 Task: Look for Airbnb options in Fenoarivo Atsinanana, Madagascar from 5th December, 2023 to 11th December, 2023 for 2 adults.2 bedrooms having 2 beds and 1 bathroom. Property type can be flat. Look for 4 properties as per requirement.
Action: Mouse moved to (601, 88)
Screenshot: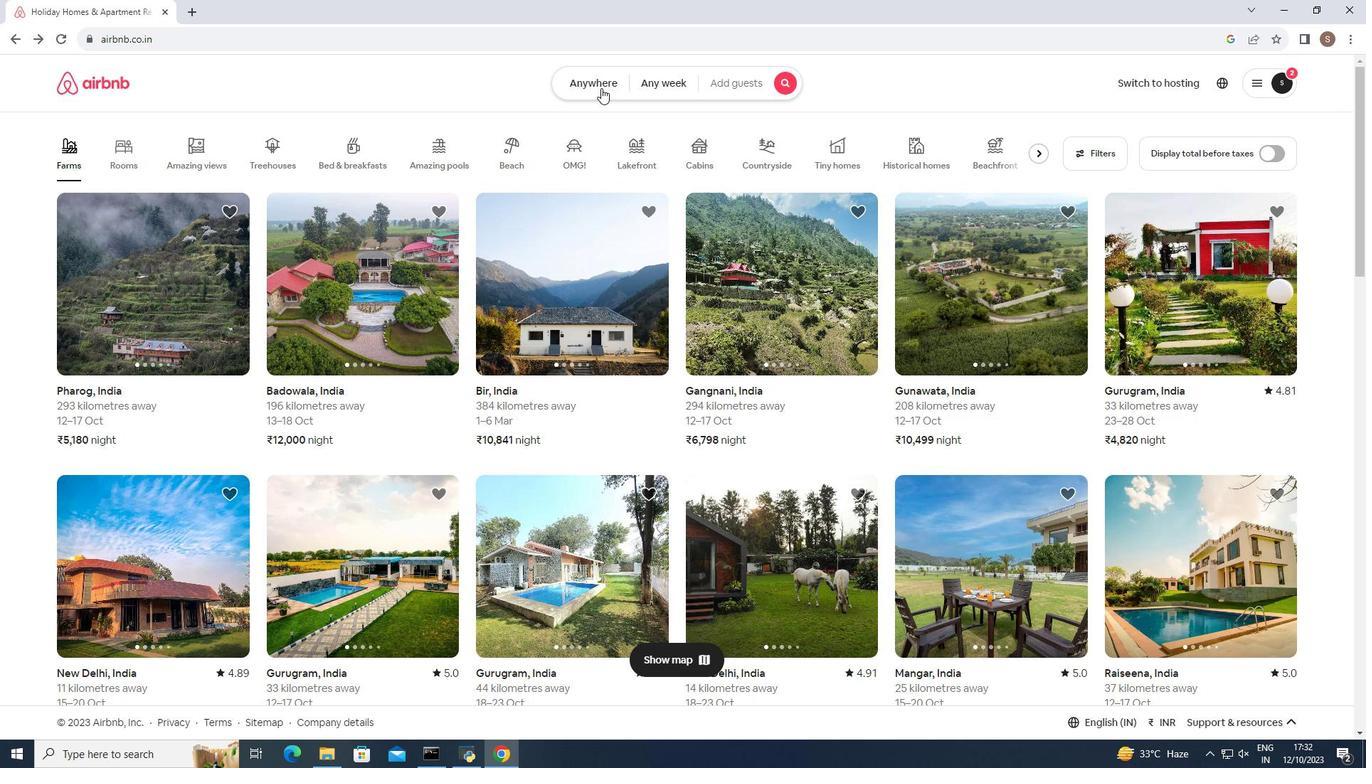 
Action: Mouse pressed left at (601, 88)
Screenshot: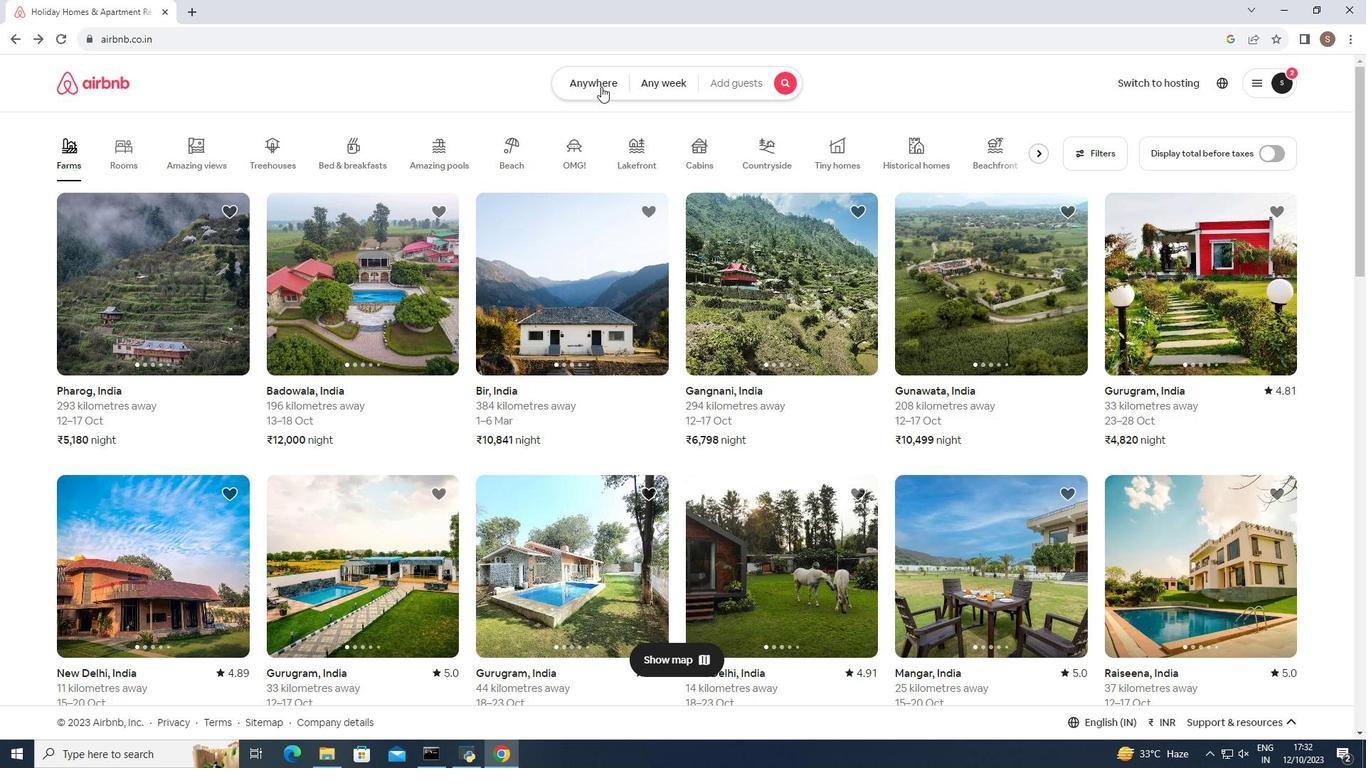 
Action: Mouse moved to (482, 140)
Screenshot: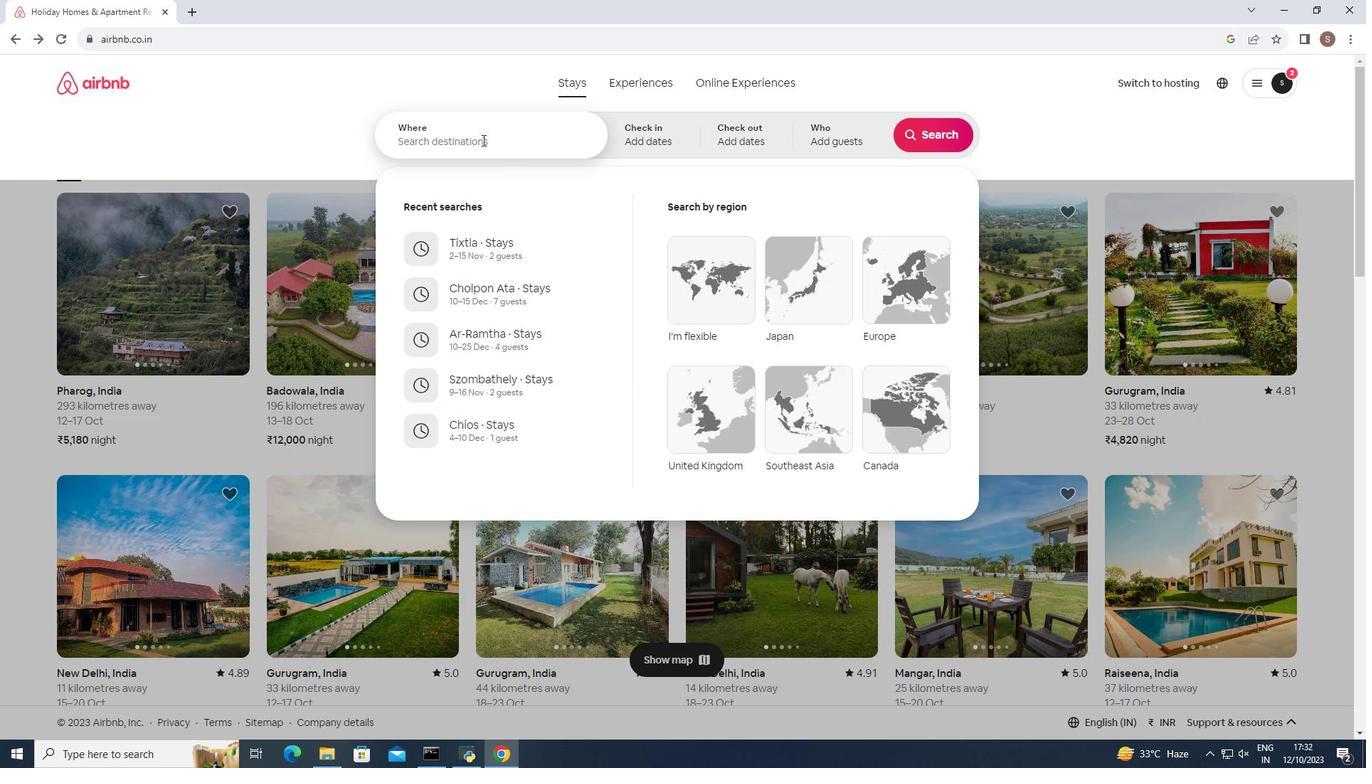 
Action: Mouse pressed left at (482, 140)
Screenshot: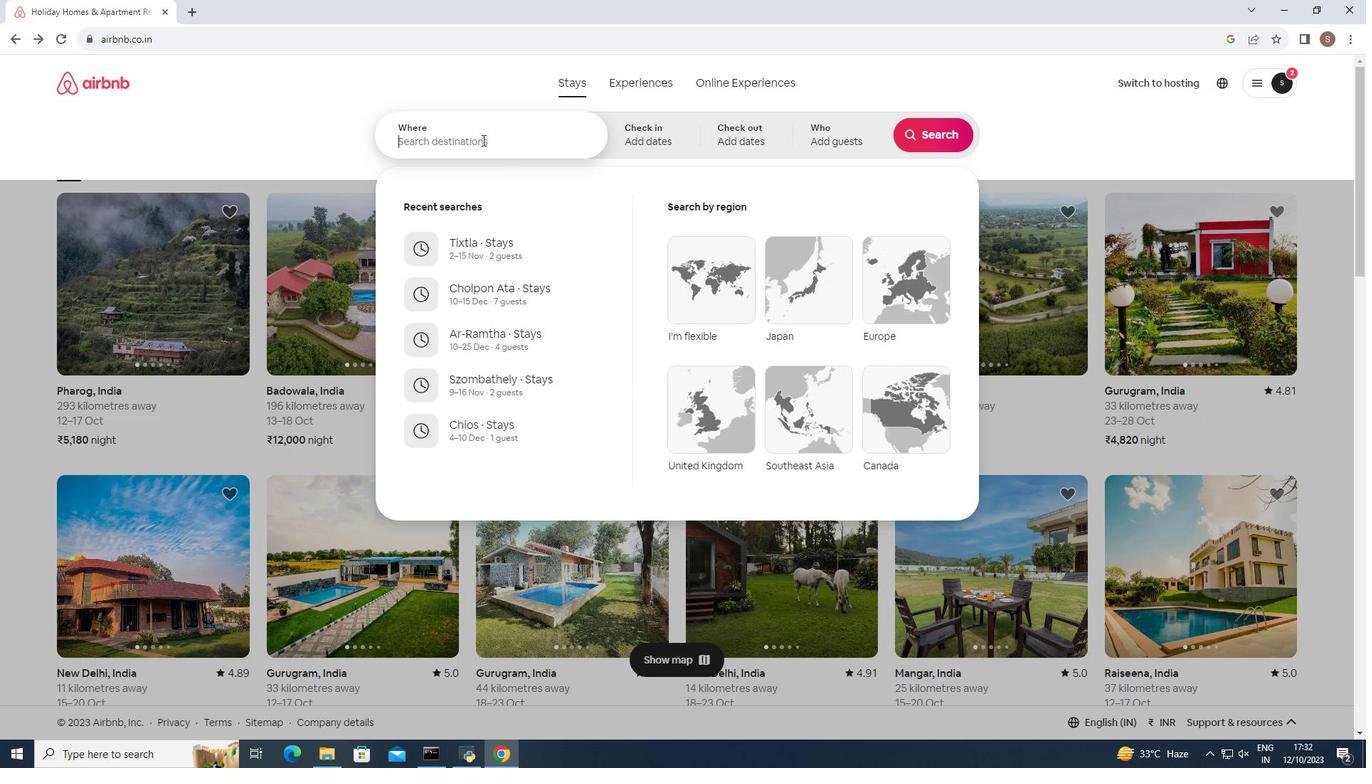 
Action: Key pressed <Key.shift><Key.shift><Key.shift><Key.shift><Key.shift><Key.shift>Fenoarivo<Key.space><Key.shift>Atsinanana<Key.enter>
Screenshot: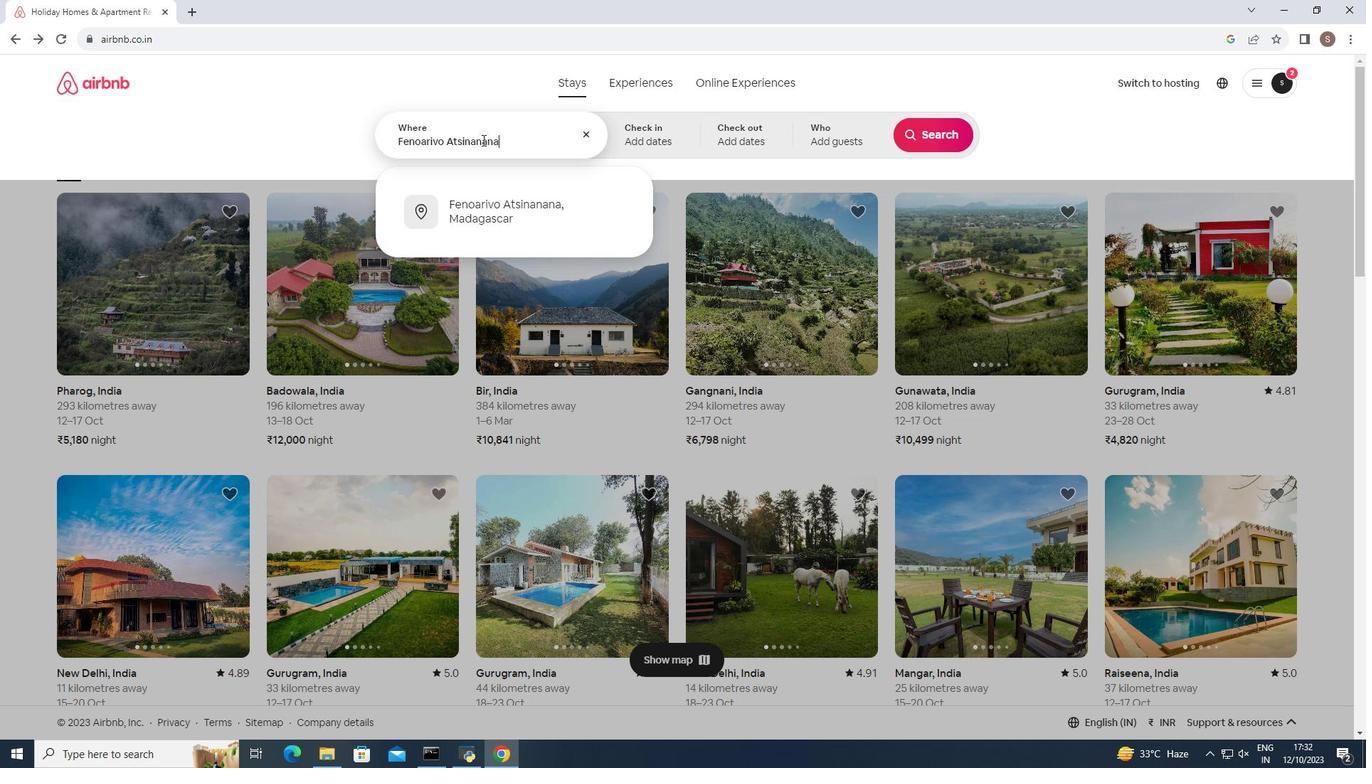 
Action: Mouse moved to (506, 135)
Screenshot: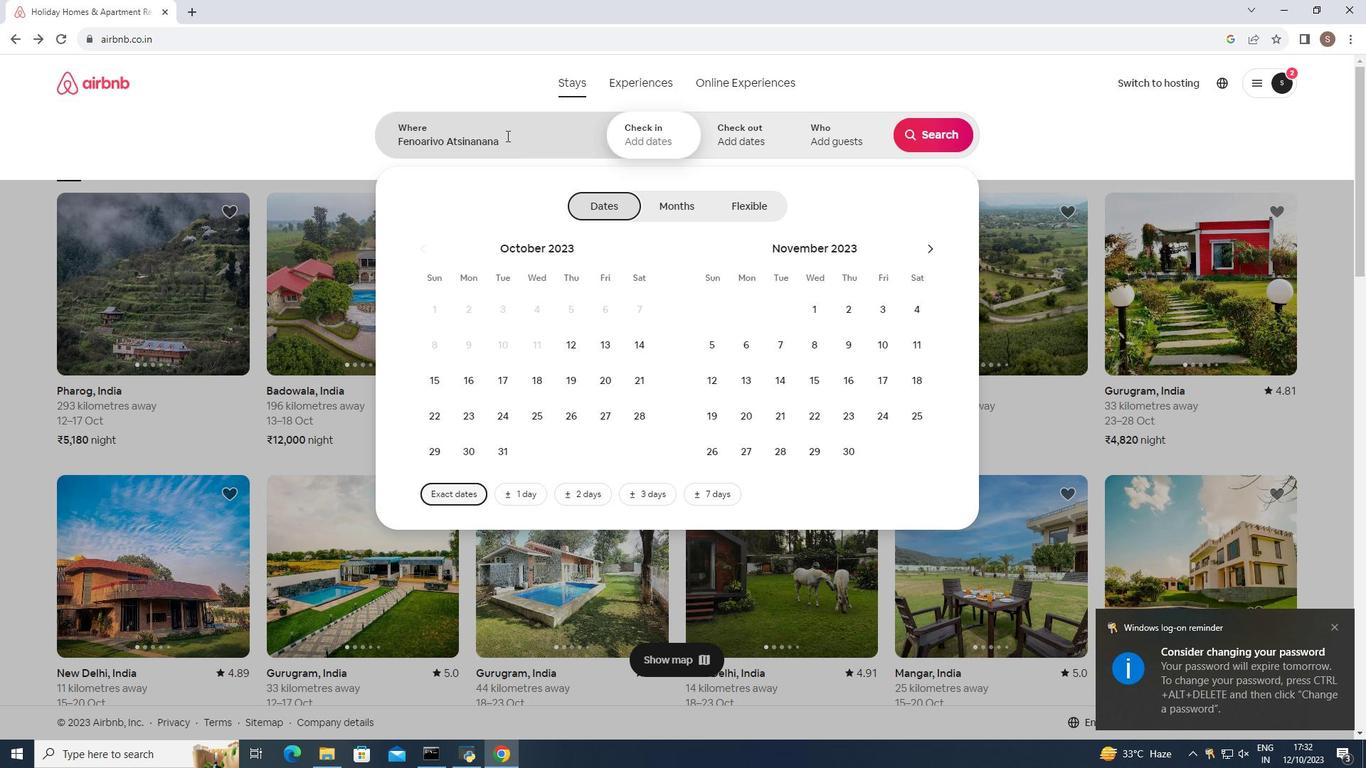 
Action: Mouse pressed left at (506, 135)
Screenshot: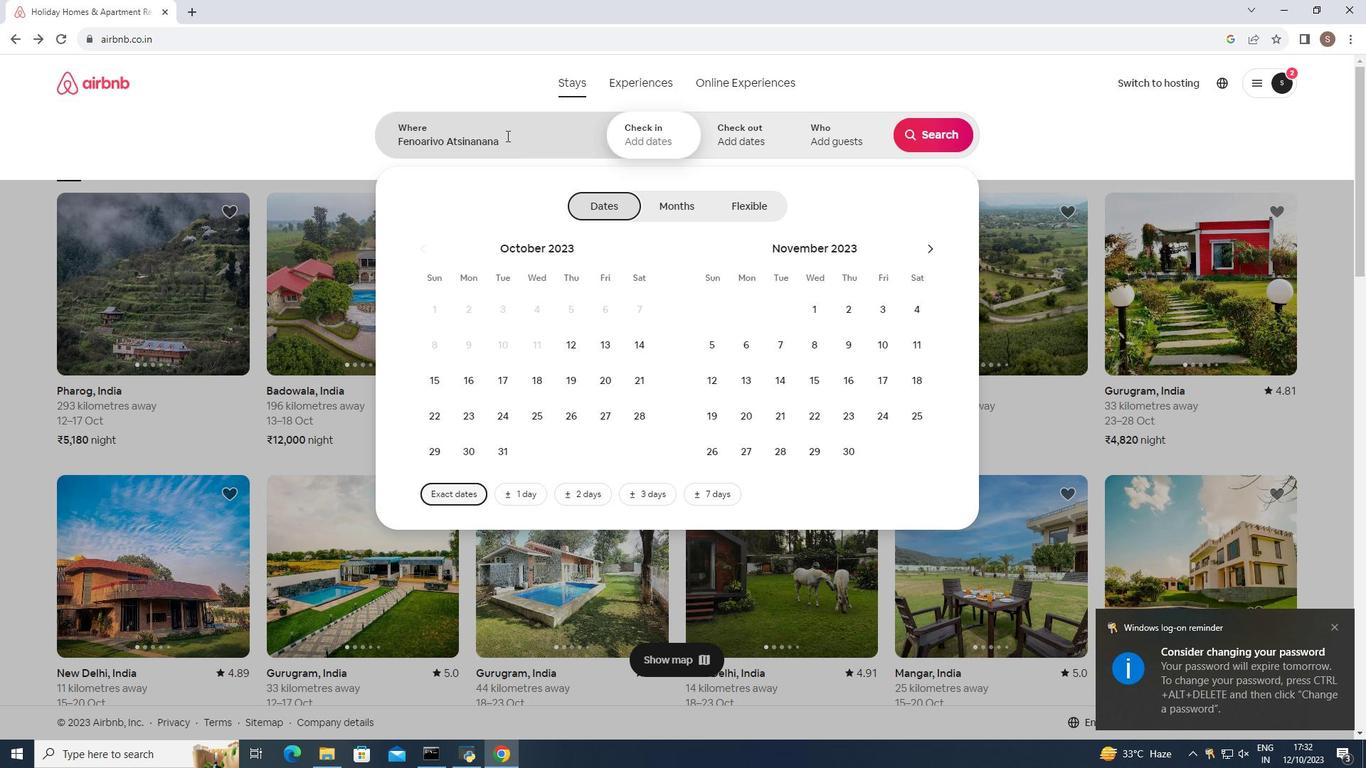 
Action: Mouse moved to (503, 196)
Screenshot: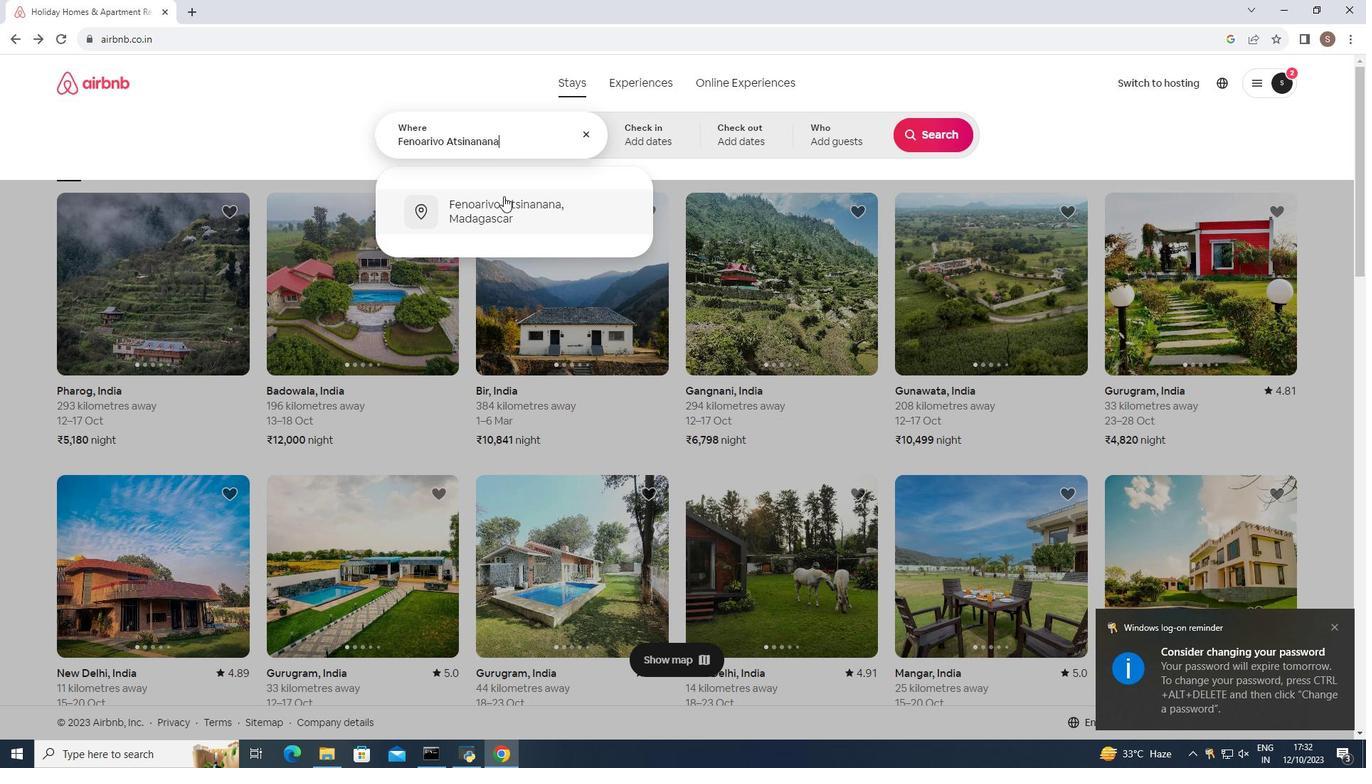 
Action: Mouse pressed left at (503, 196)
Screenshot: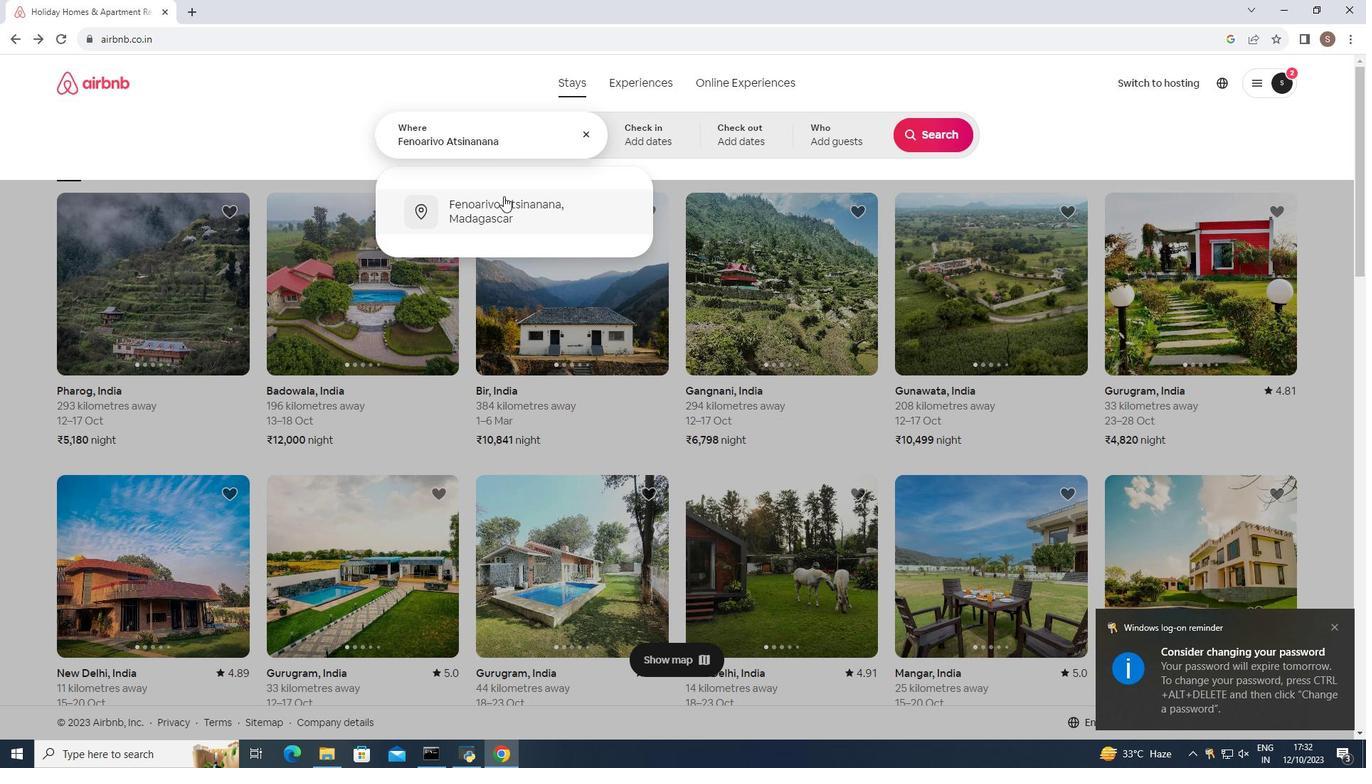 
Action: Mouse moved to (930, 247)
Screenshot: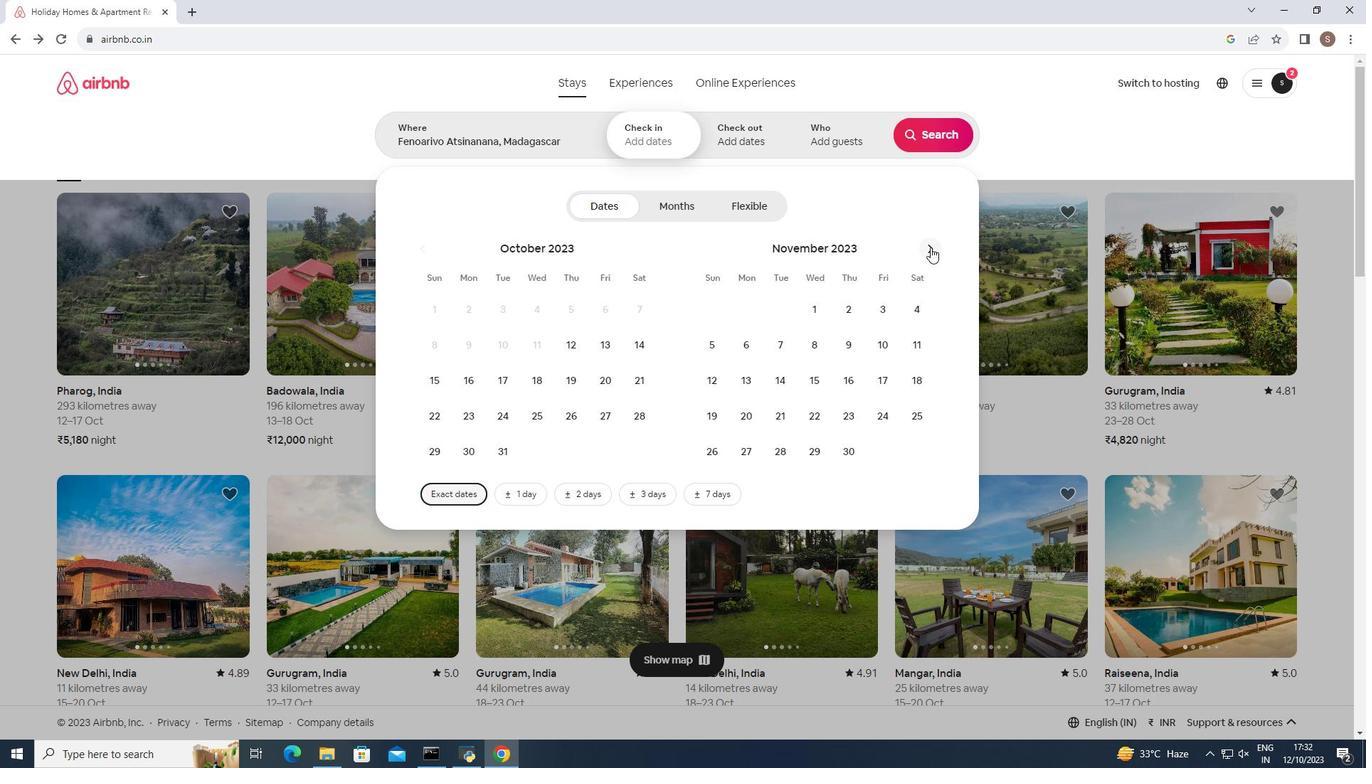 
Action: Mouse pressed left at (930, 247)
Screenshot: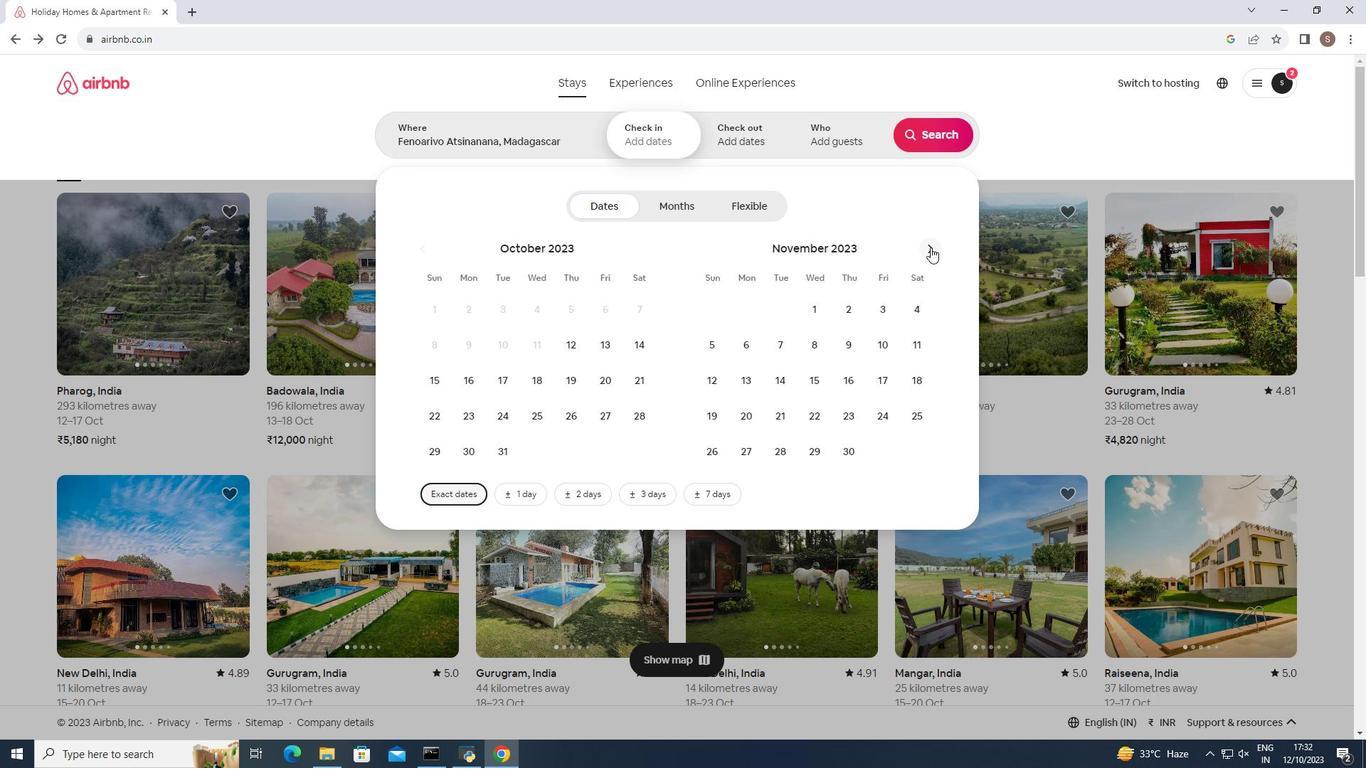 
Action: Mouse moved to (779, 340)
Screenshot: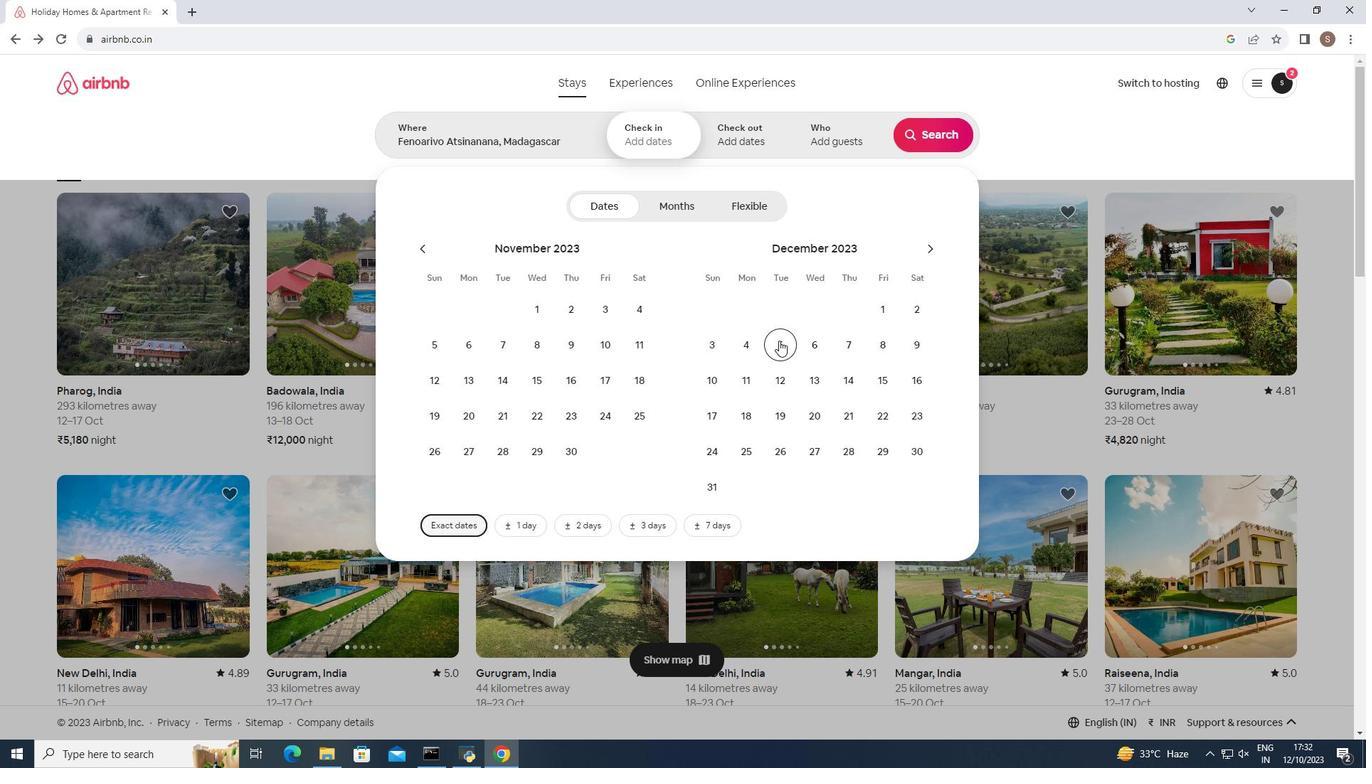 
Action: Mouse pressed left at (779, 340)
Screenshot: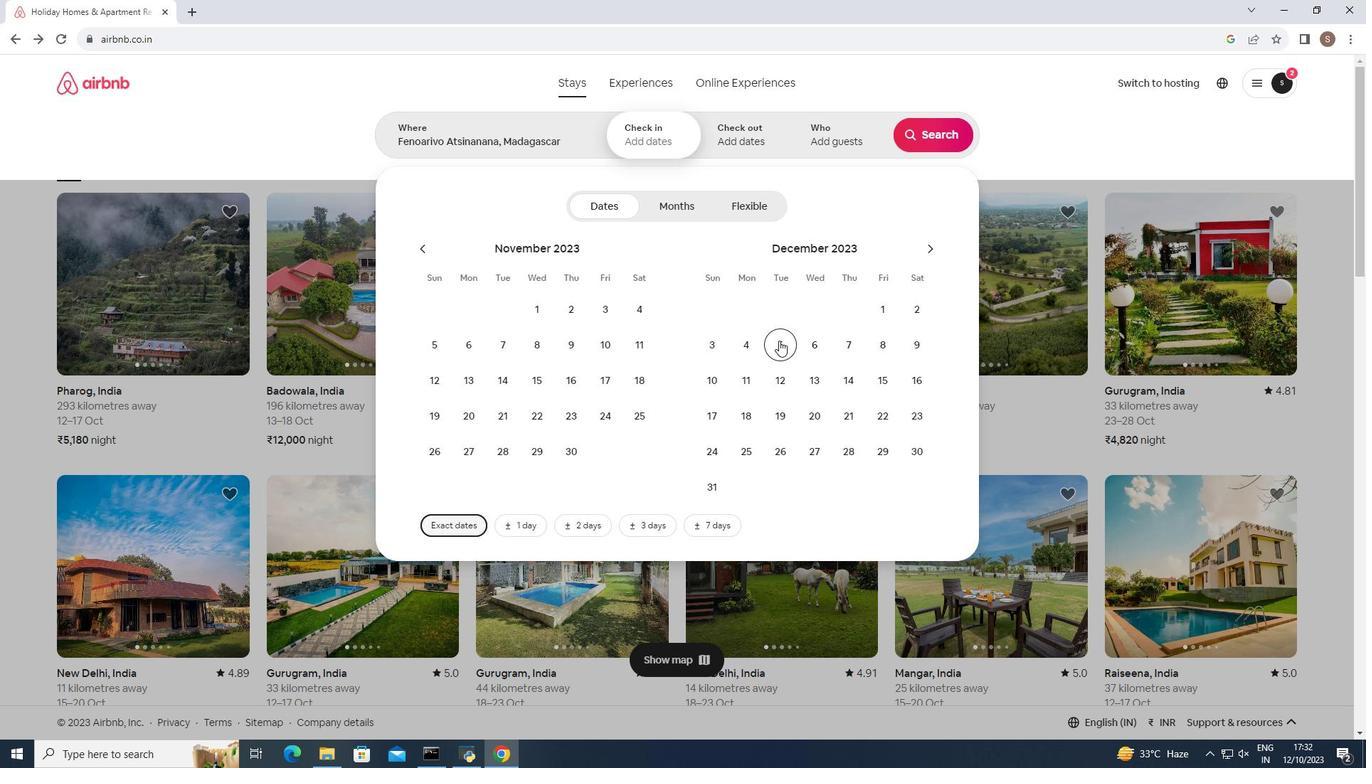 
Action: Mouse moved to (743, 375)
Screenshot: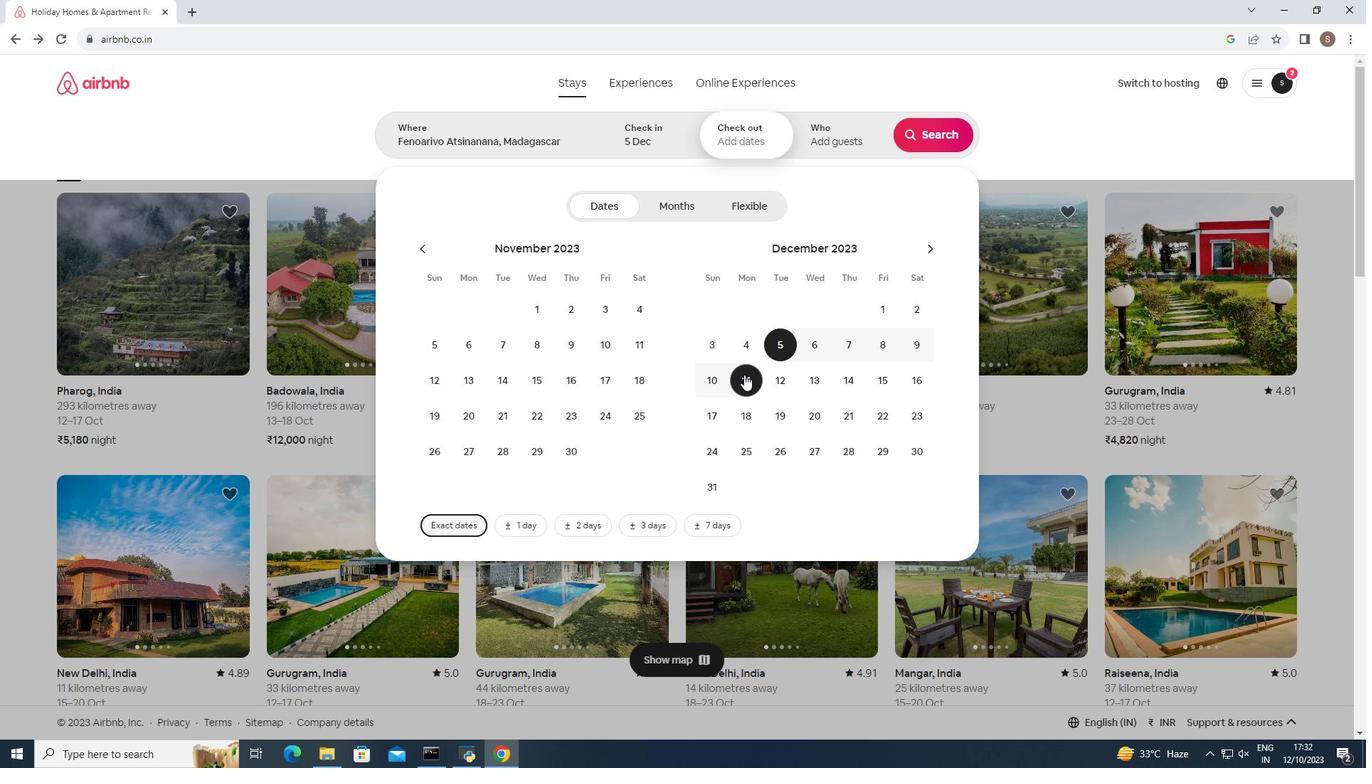 
Action: Mouse pressed left at (743, 375)
Screenshot: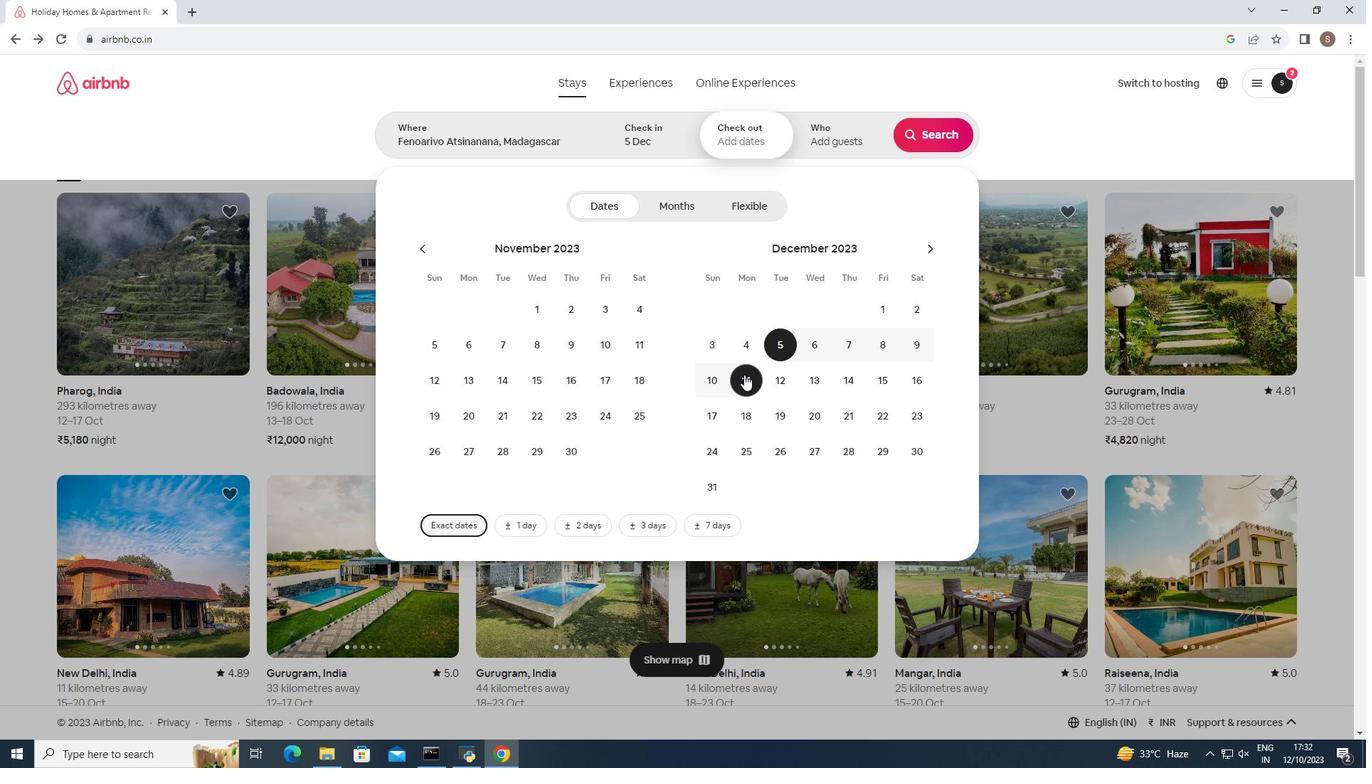 
Action: Mouse moved to (836, 138)
Screenshot: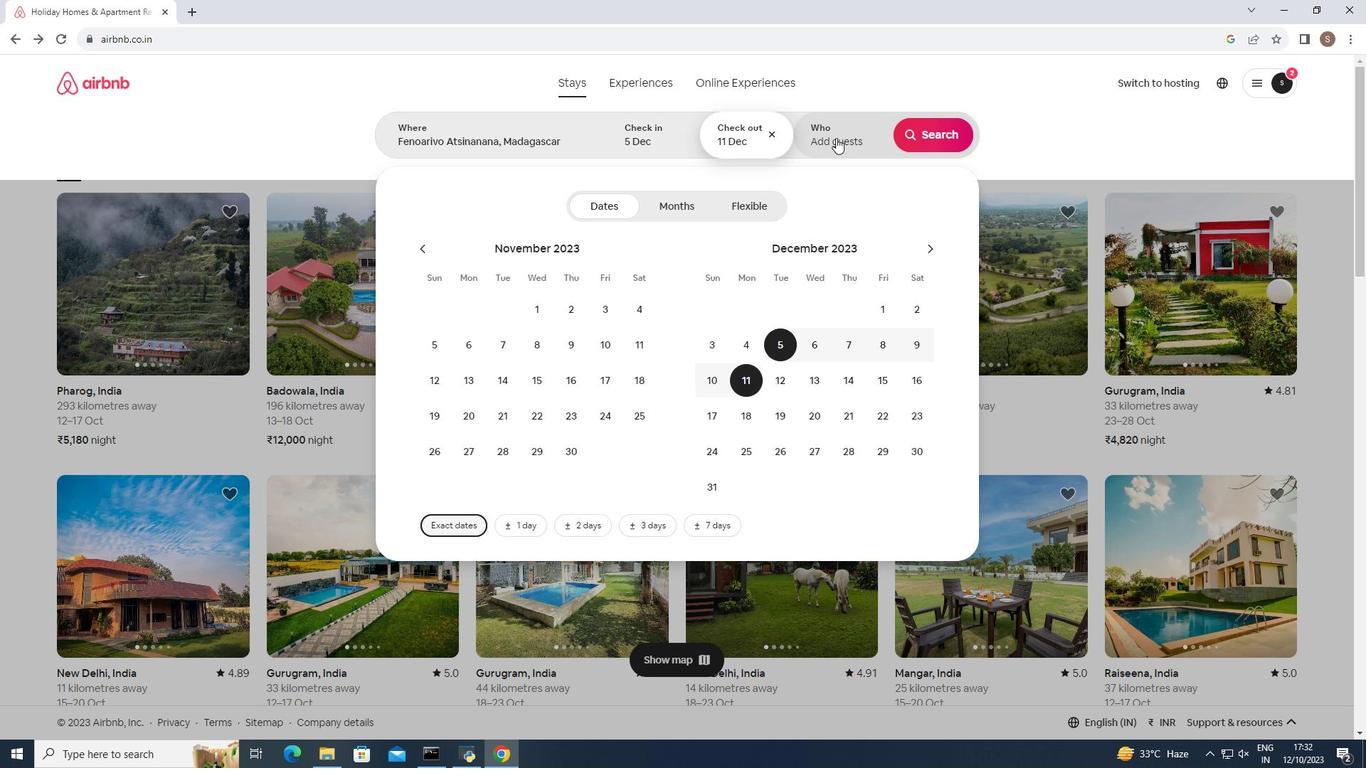 
Action: Mouse pressed left at (836, 138)
Screenshot: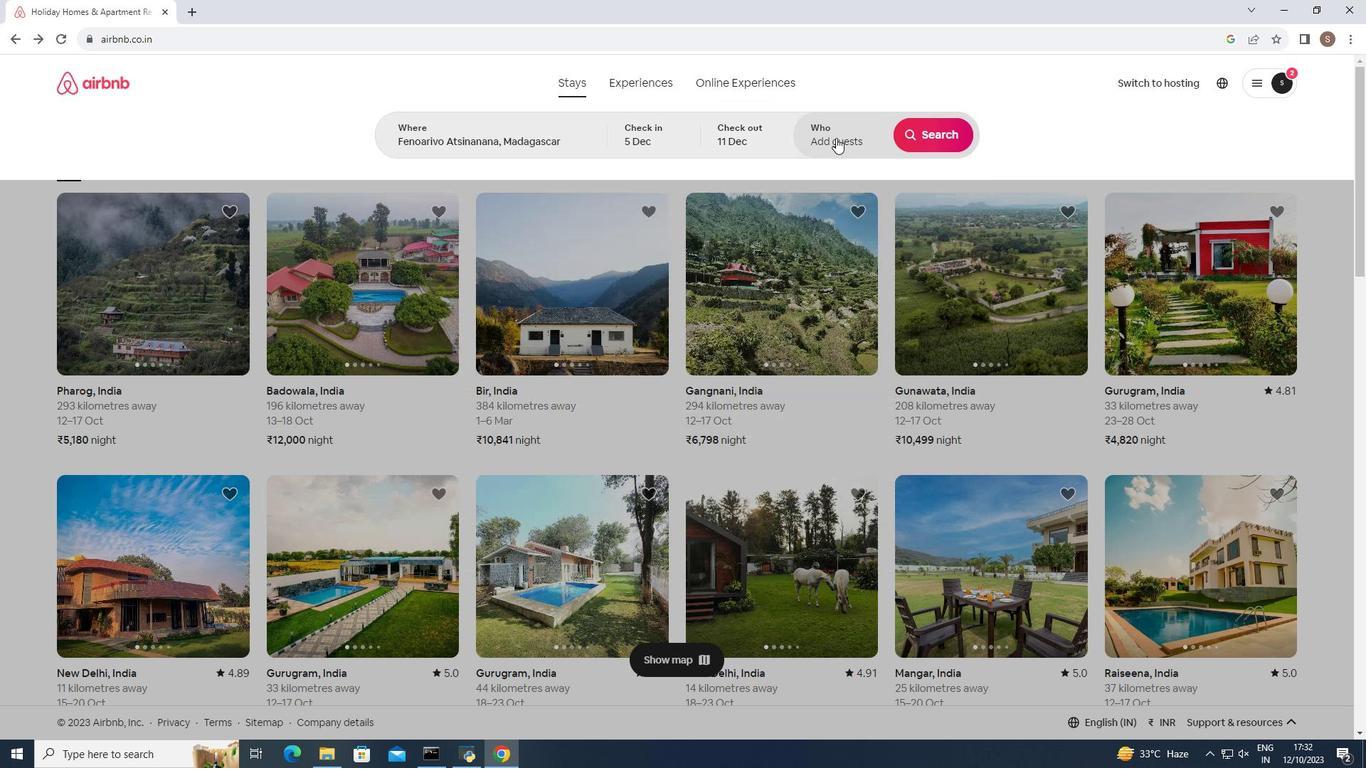 
Action: Mouse moved to (940, 209)
Screenshot: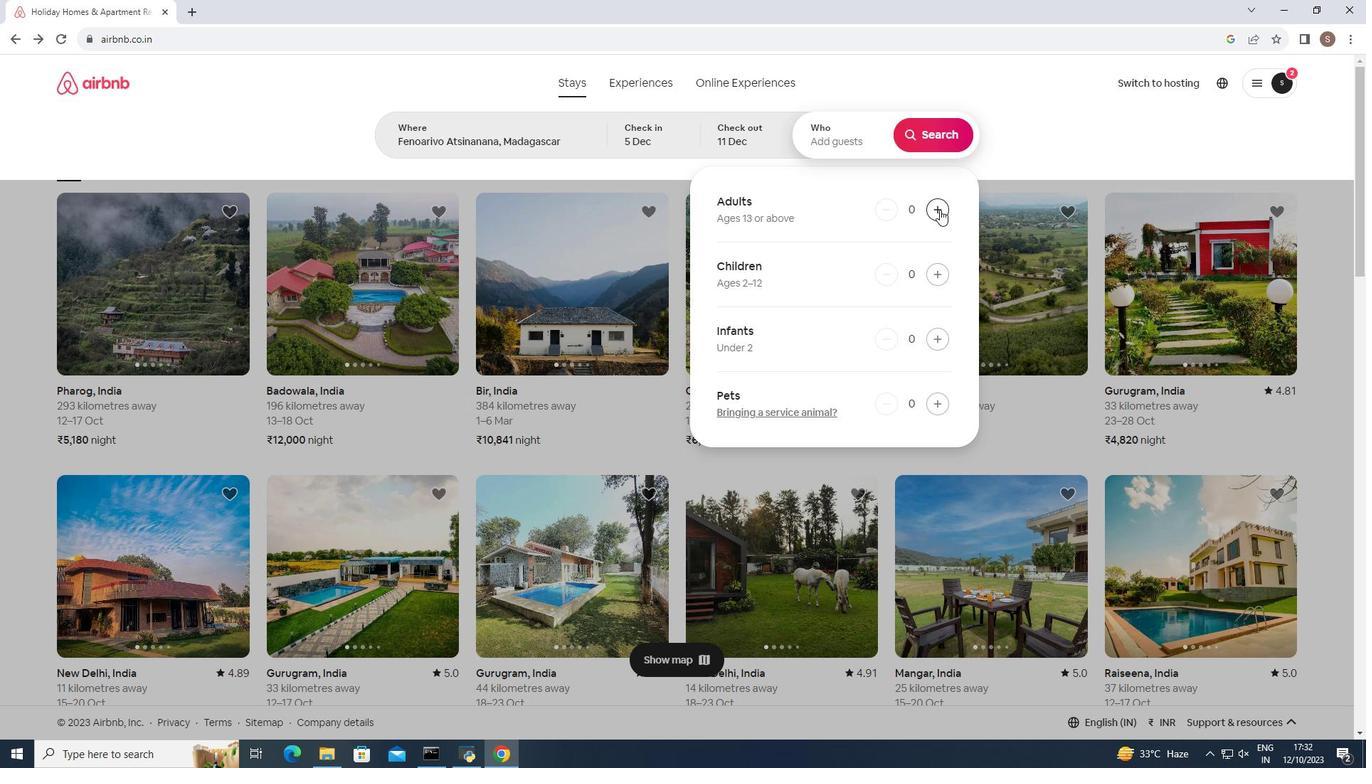 
Action: Mouse pressed left at (940, 209)
Screenshot: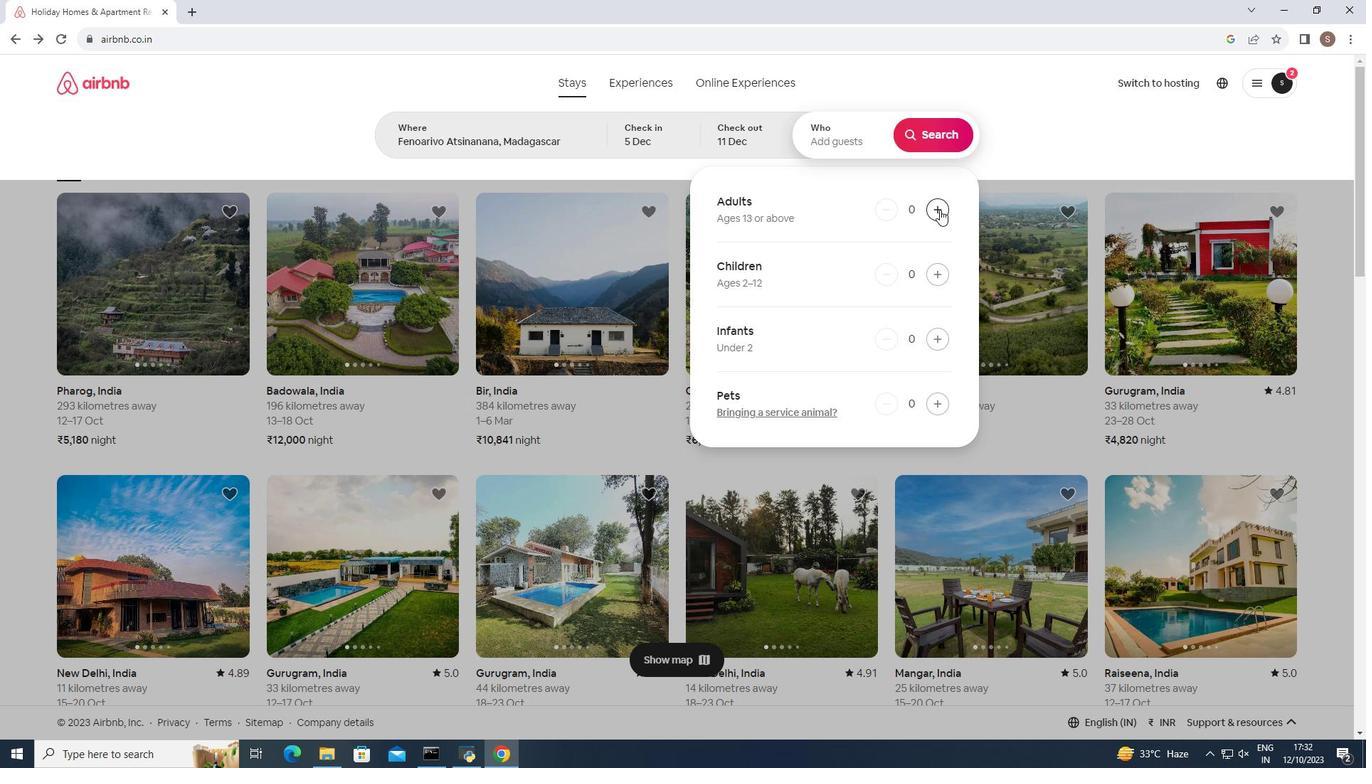 
Action: Mouse pressed left at (940, 209)
Screenshot: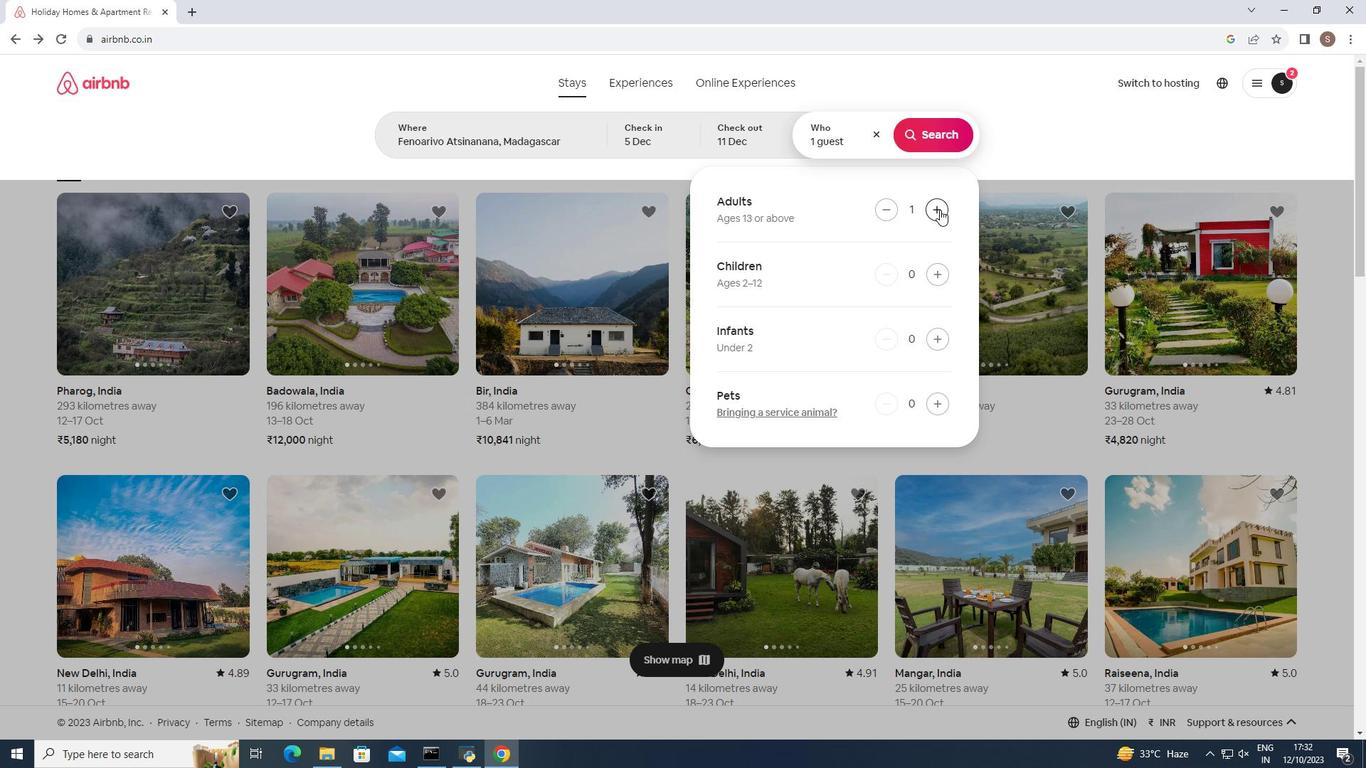 
Action: Mouse moved to (913, 130)
Screenshot: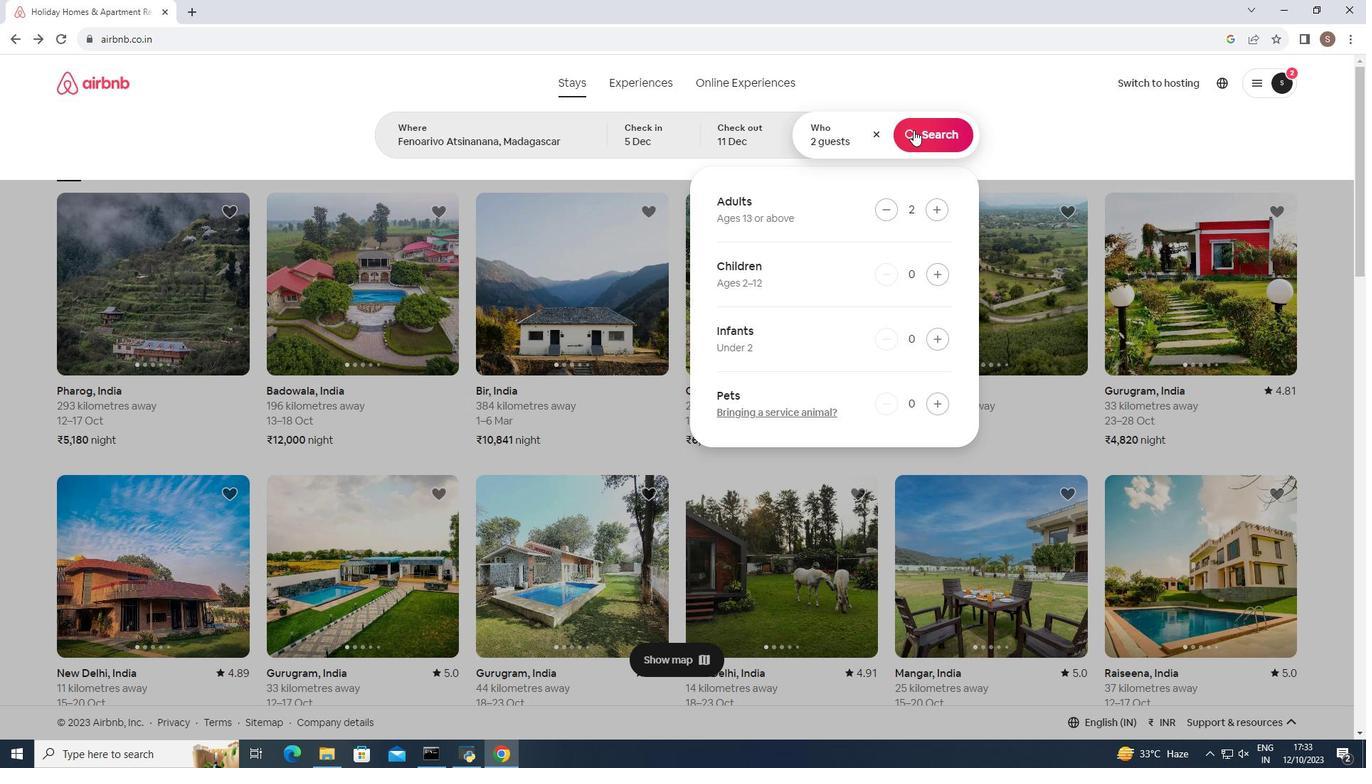 
Action: Mouse pressed left at (913, 130)
Screenshot: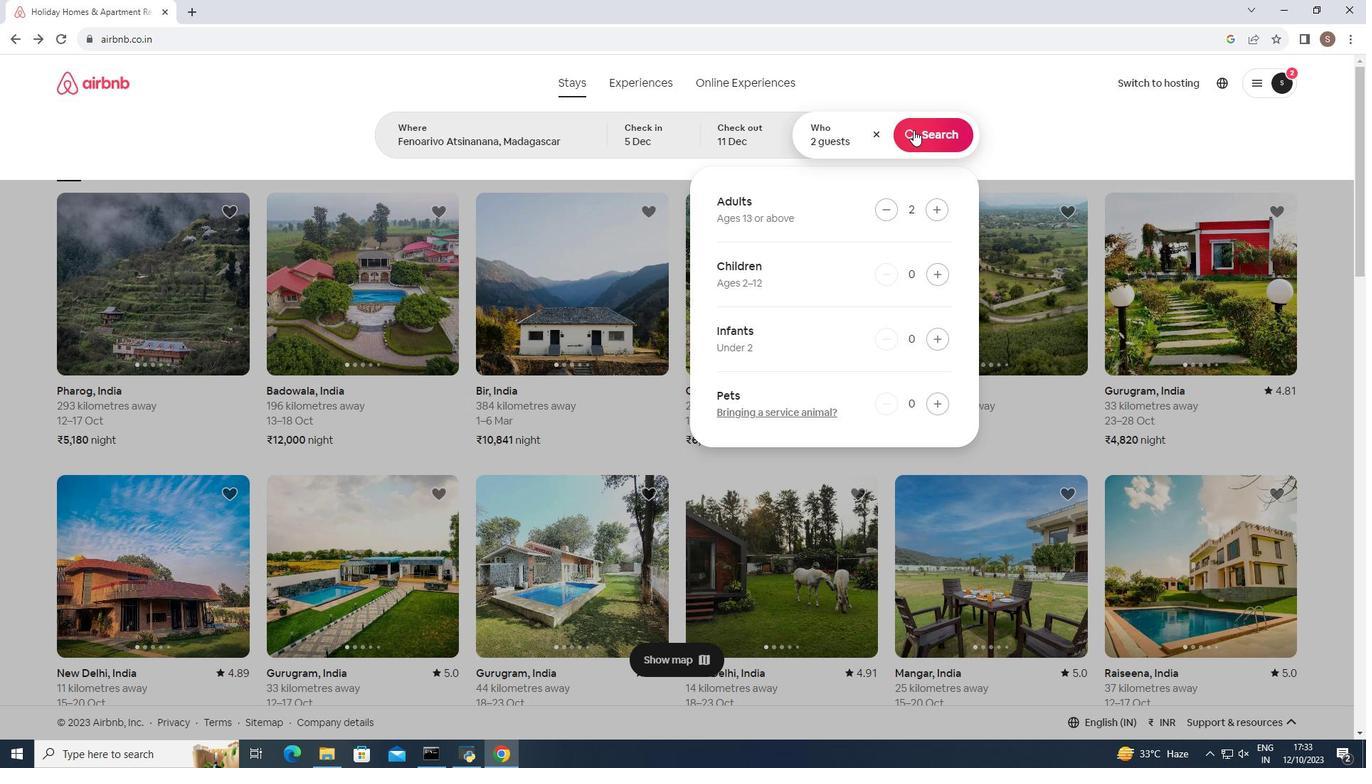 
Action: Mouse moved to (1115, 133)
Screenshot: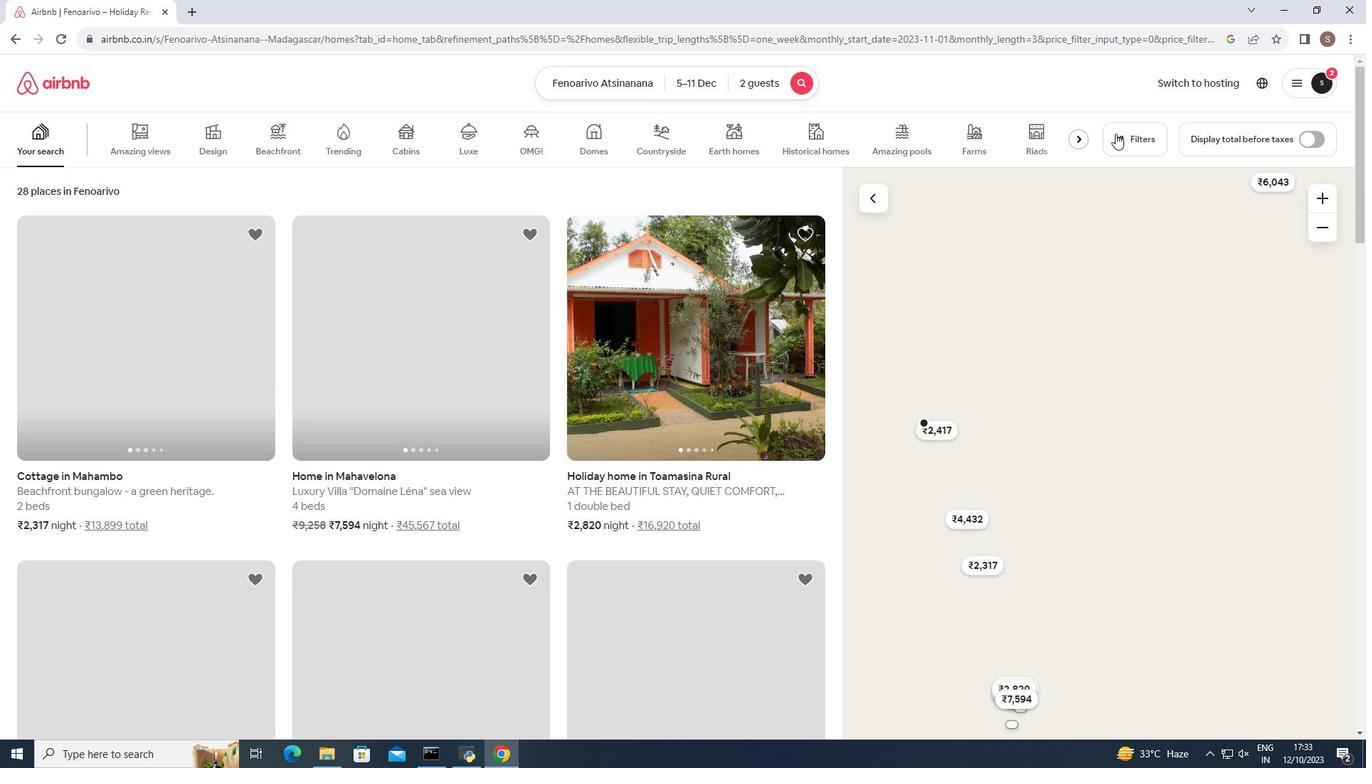 
Action: Mouse pressed left at (1115, 133)
Screenshot: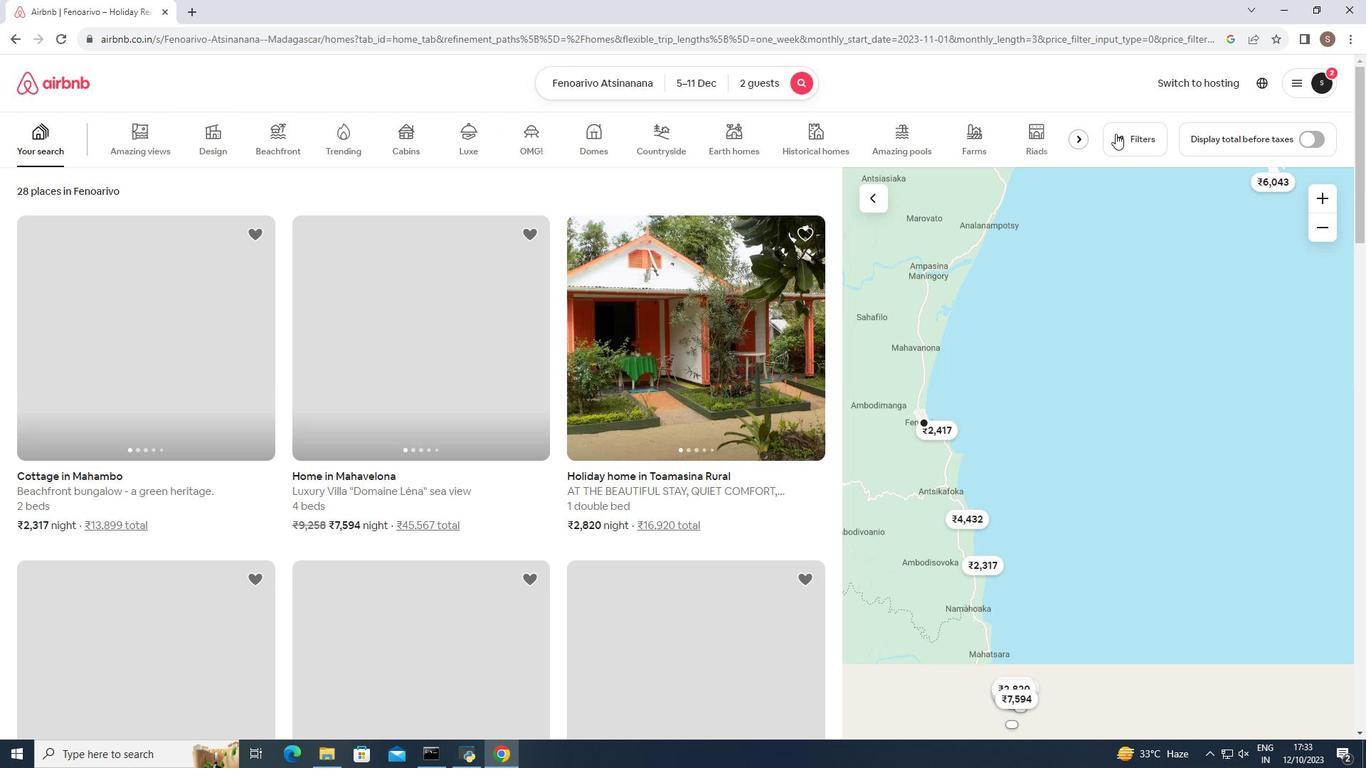 
Action: Mouse moved to (582, 310)
Screenshot: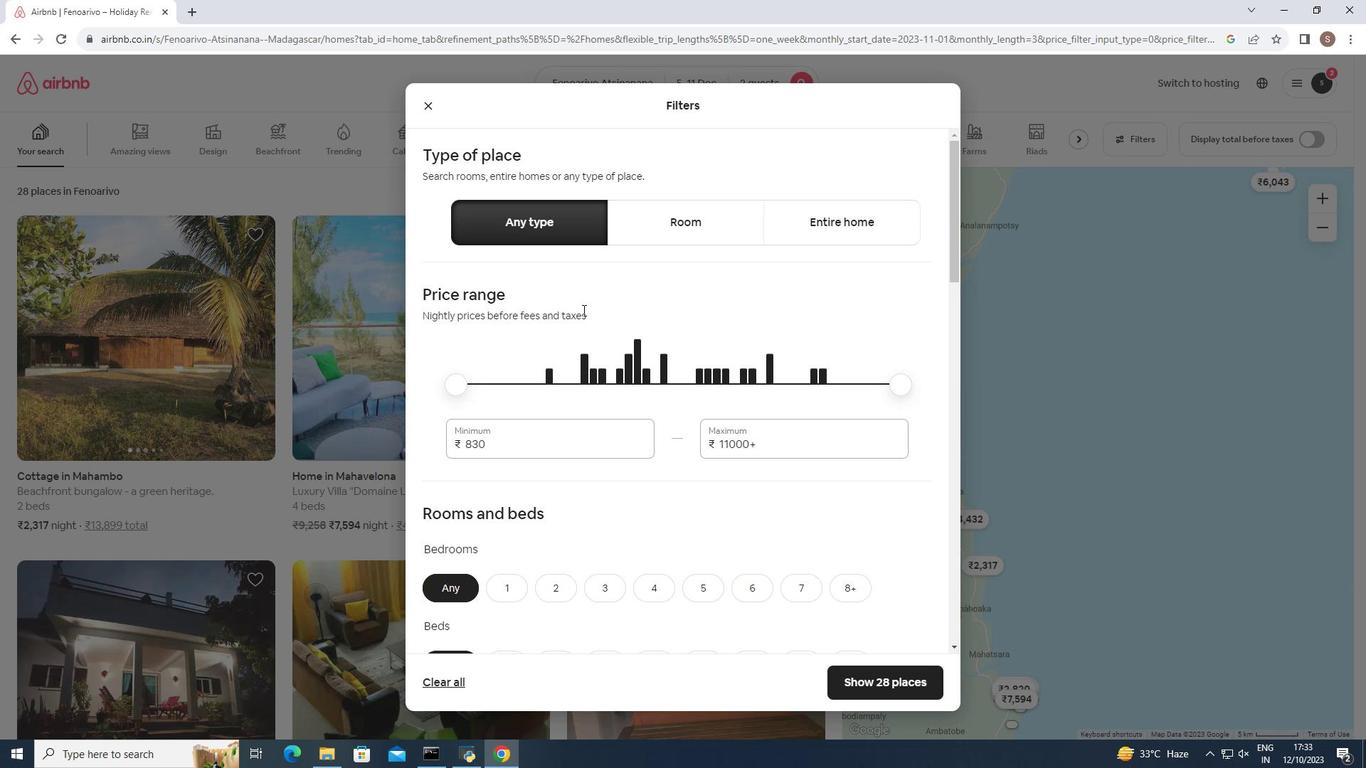 
Action: Mouse scrolled (582, 309) with delta (0, 0)
Screenshot: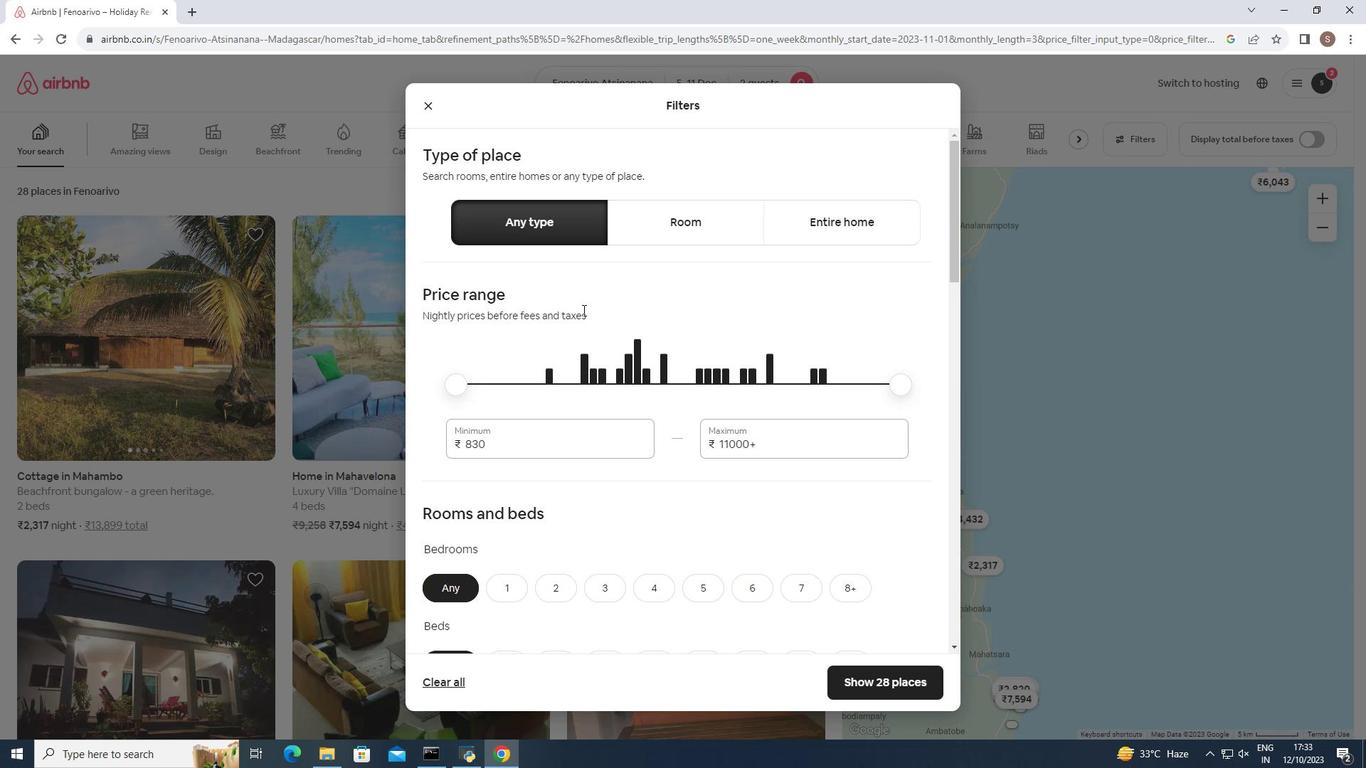 
Action: Mouse scrolled (582, 309) with delta (0, 0)
Screenshot: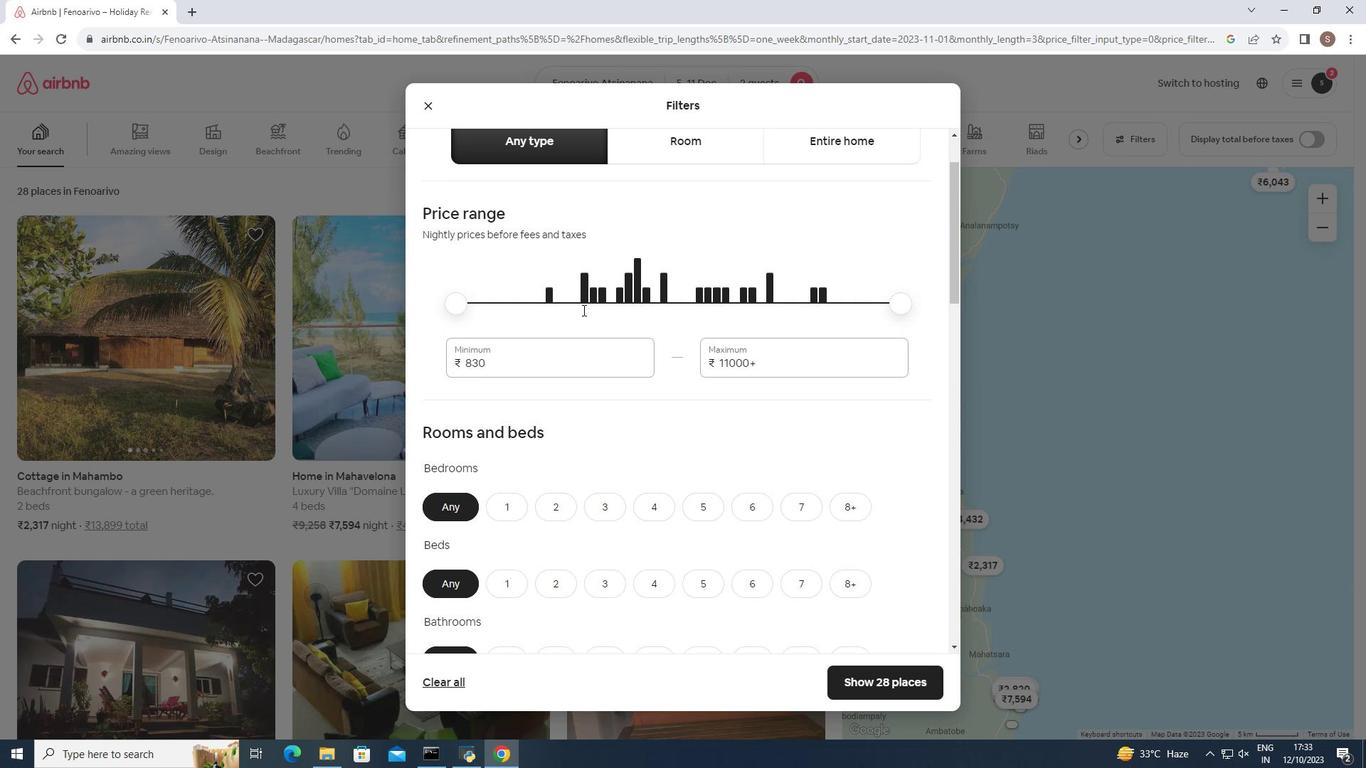 
Action: Mouse scrolled (582, 309) with delta (0, 0)
Screenshot: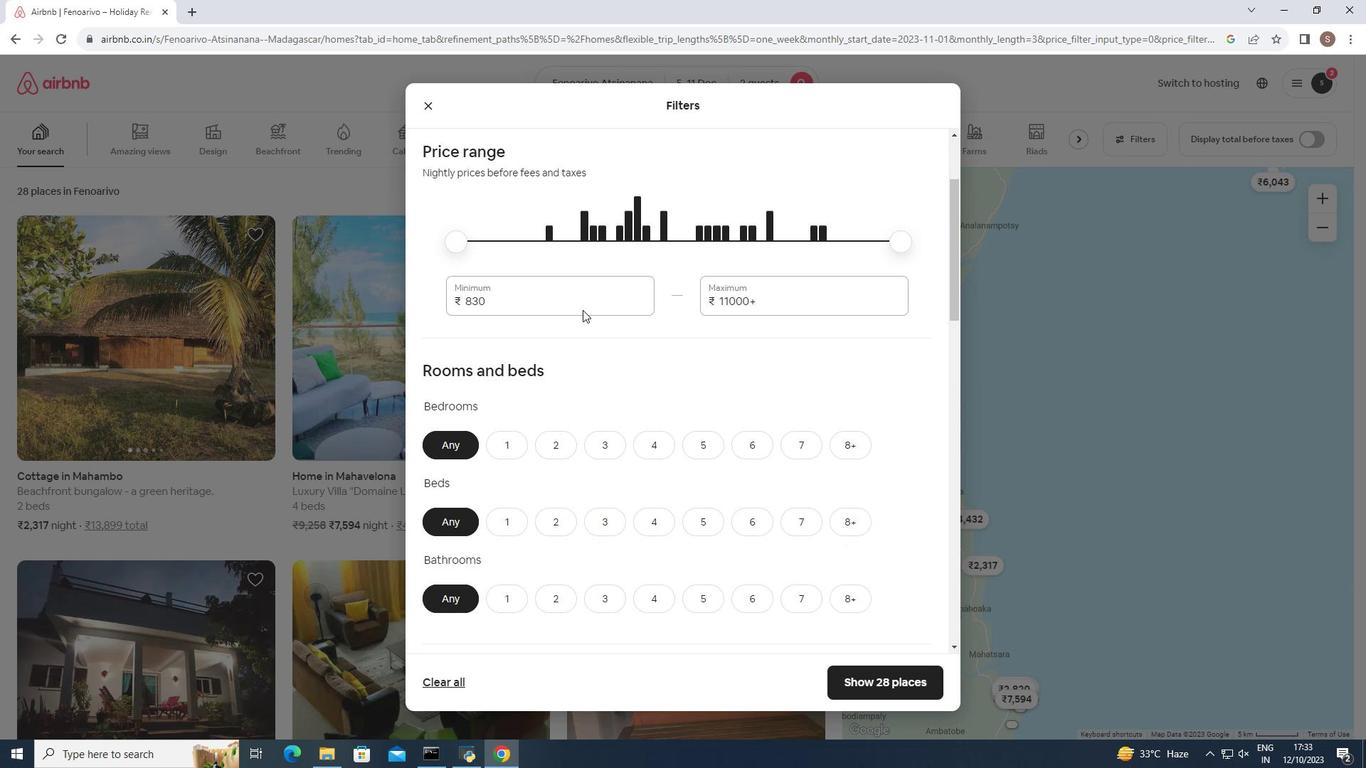 
Action: Mouse moved to (551, 366)
Screenshot: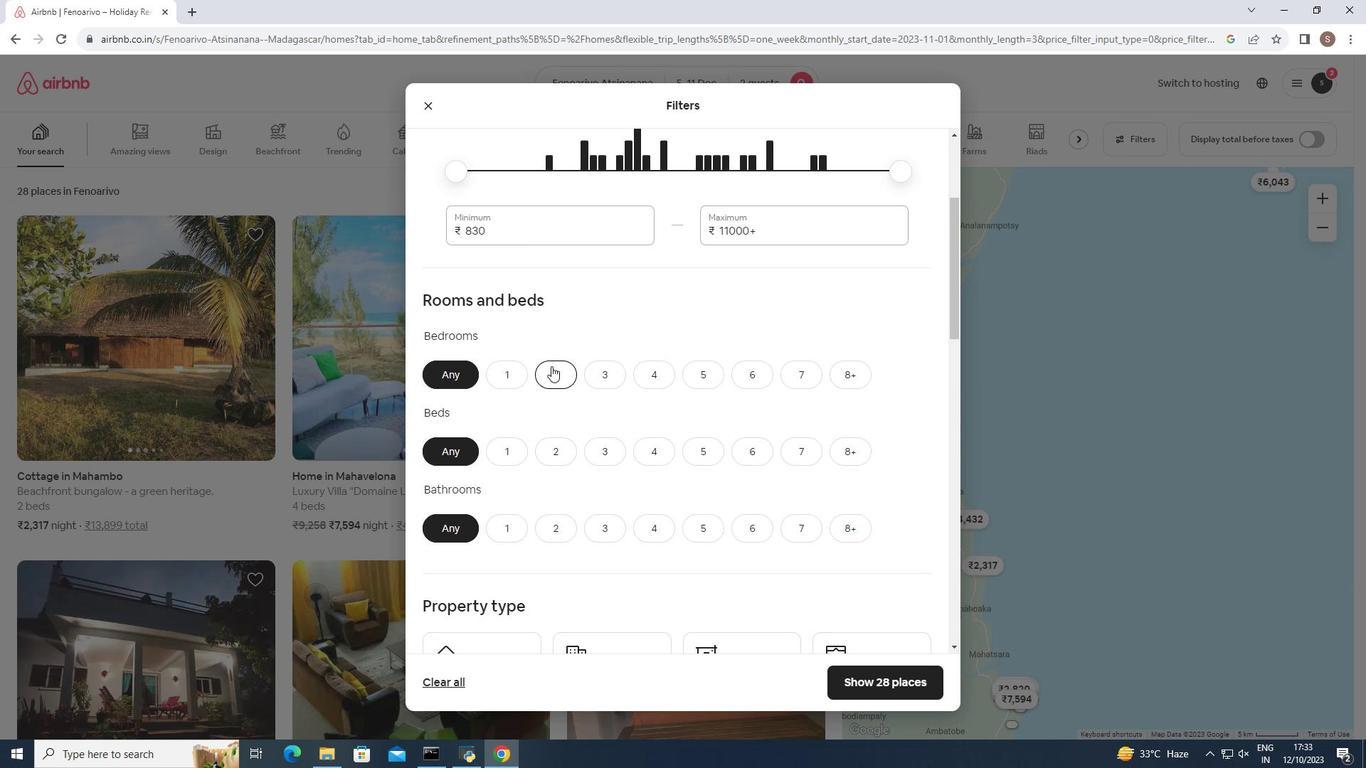 
Action: Mouse pressed left at (551, 366)
Screenshot: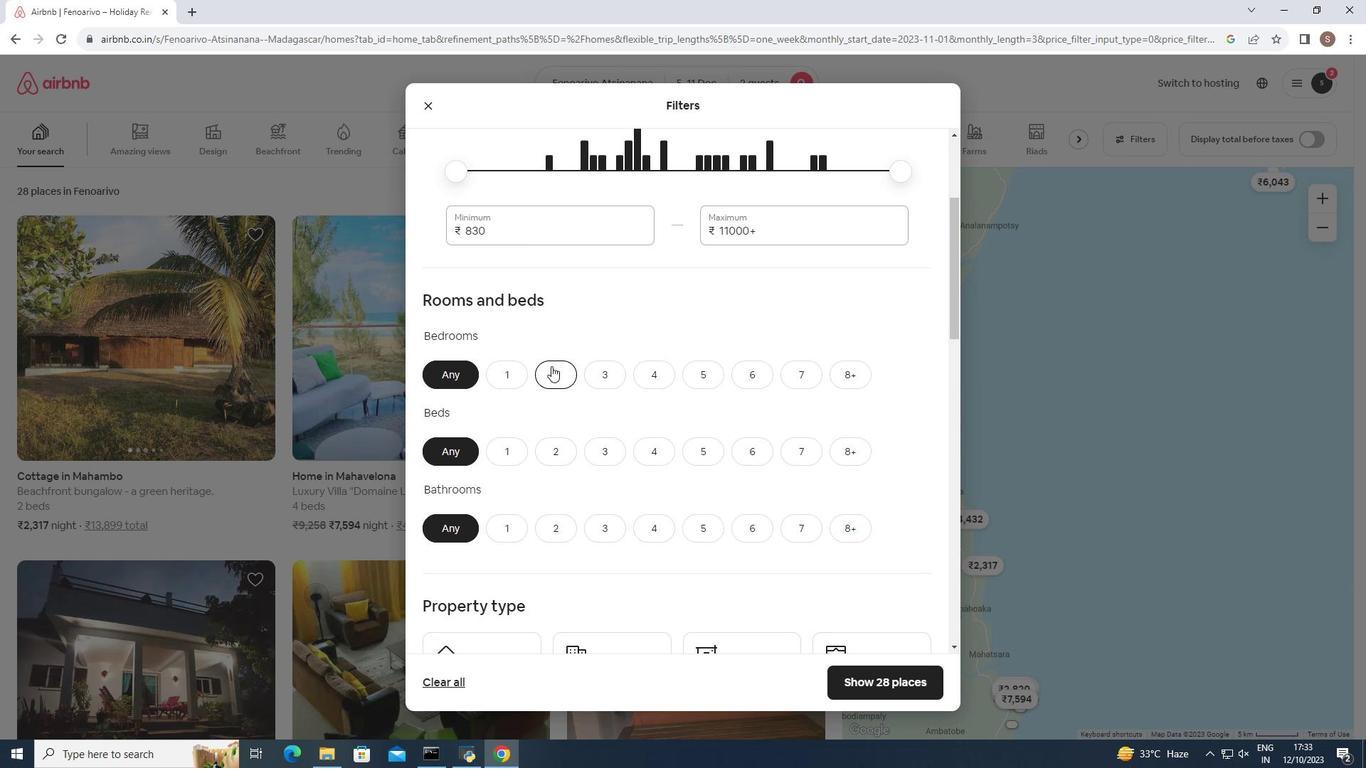 
Action: Mouse moved to (562, 454)
Screenshot: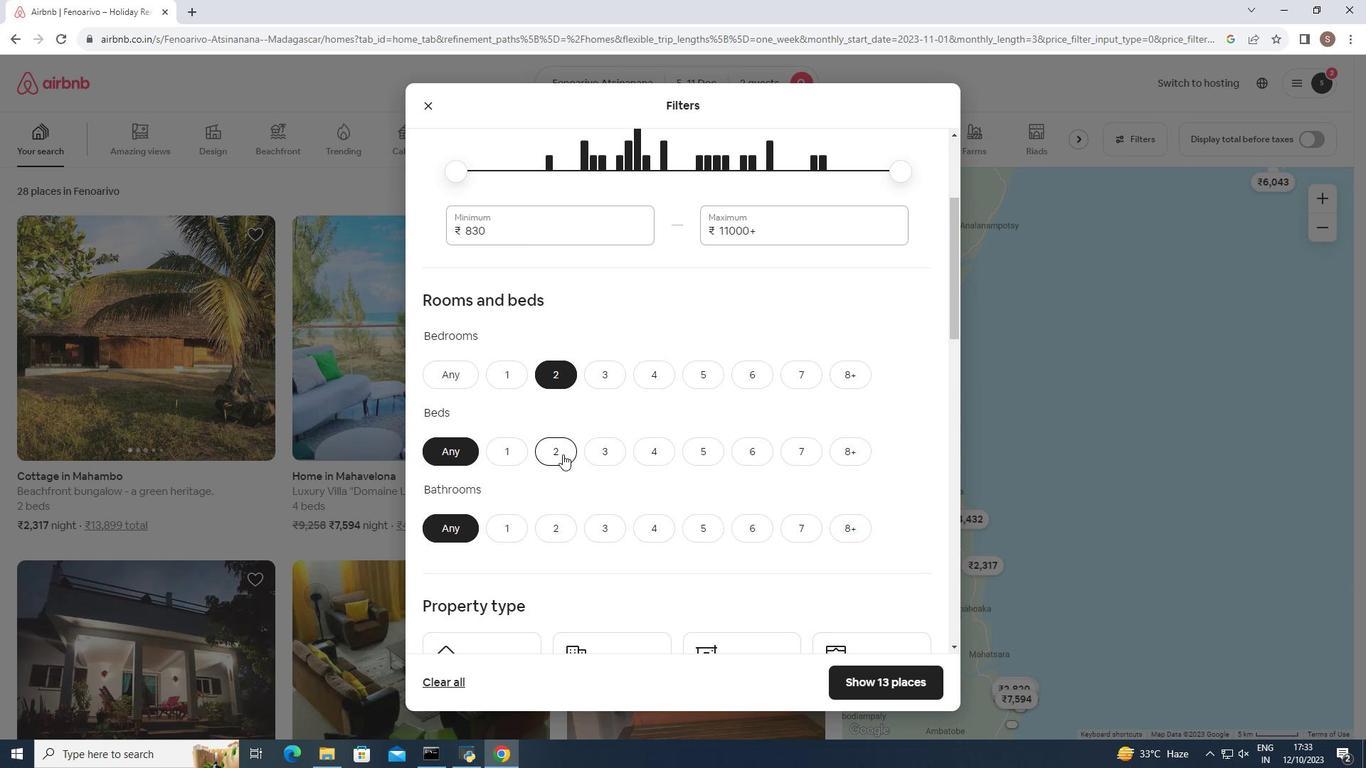 
Action: Mouse pressed left at (562, 454)
Screenshot: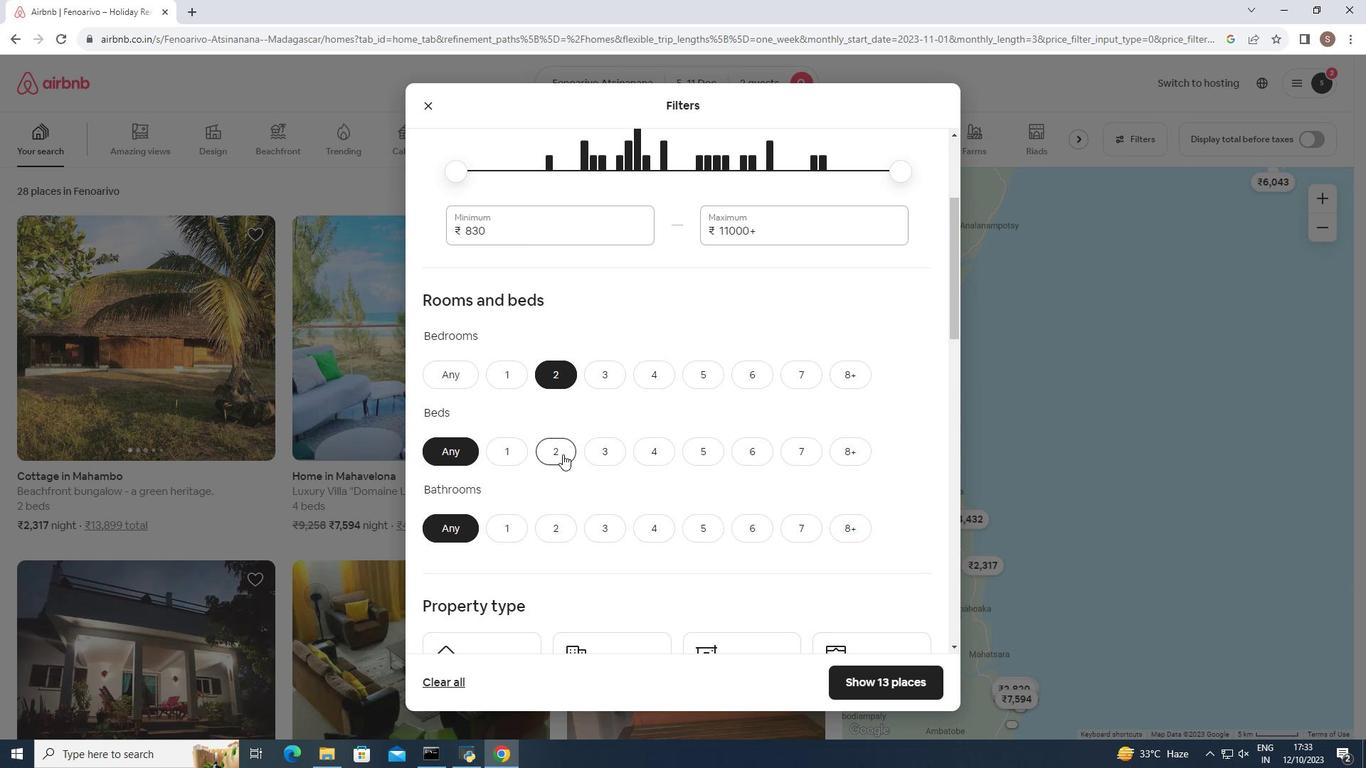 
Action: Mouse moved to (510, 526)
Screenshot: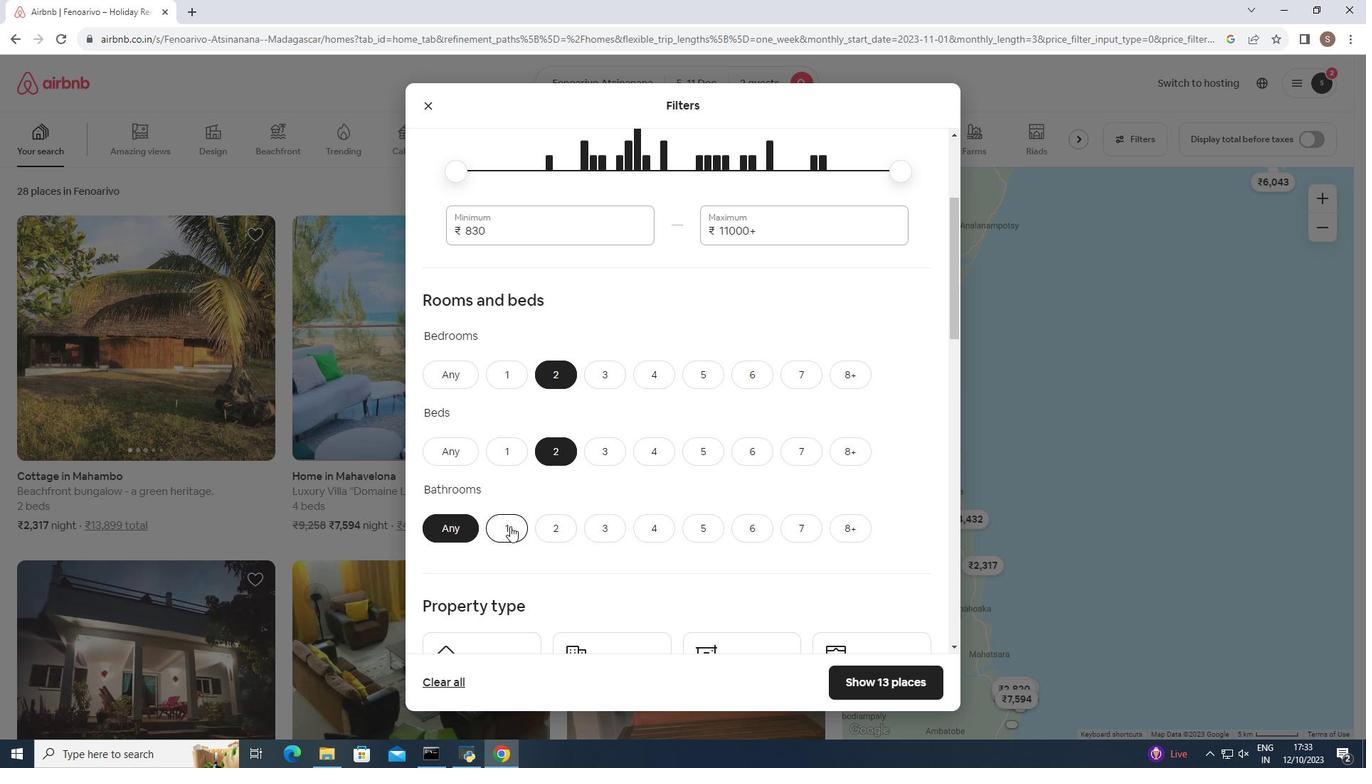 
Action: Mouse pressed left at (510, 526)
Screenshot: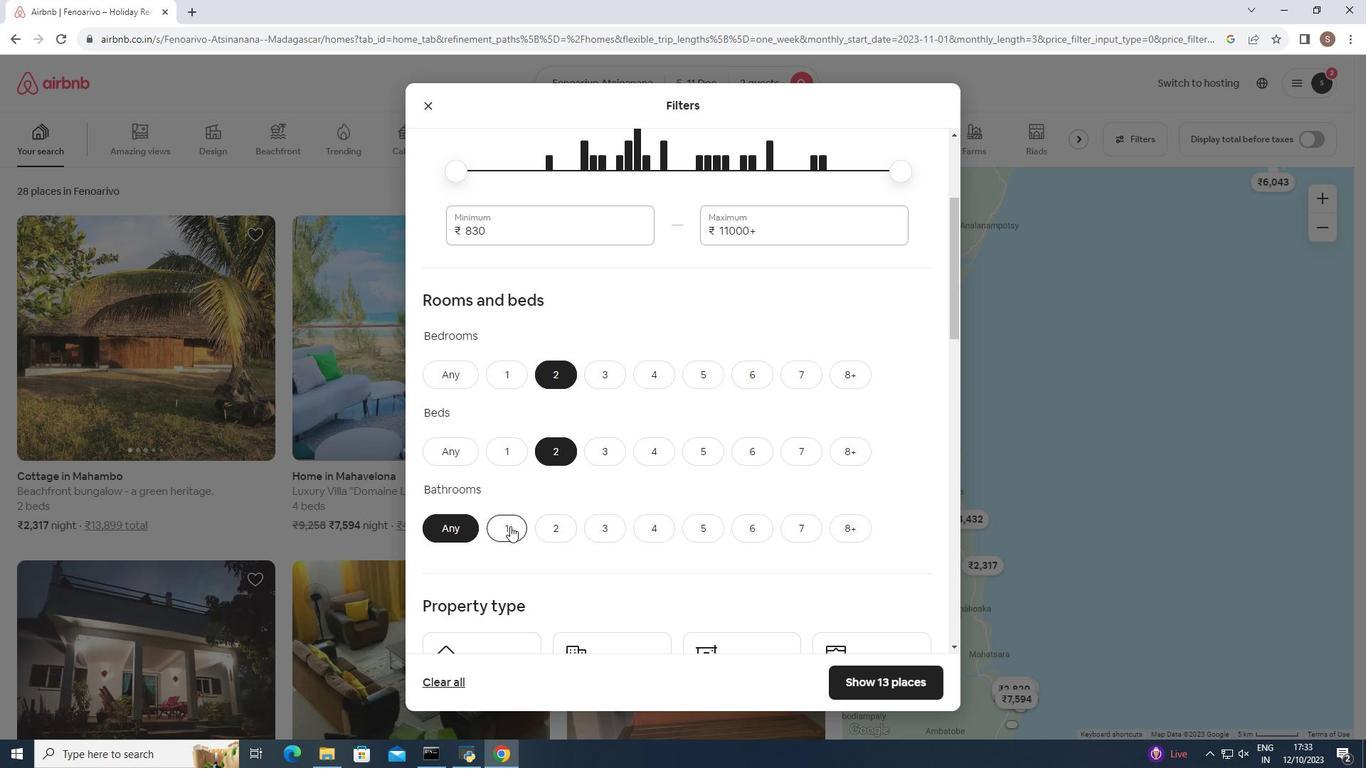 
Action: Mouse moved to (562, 473)
Screenshot: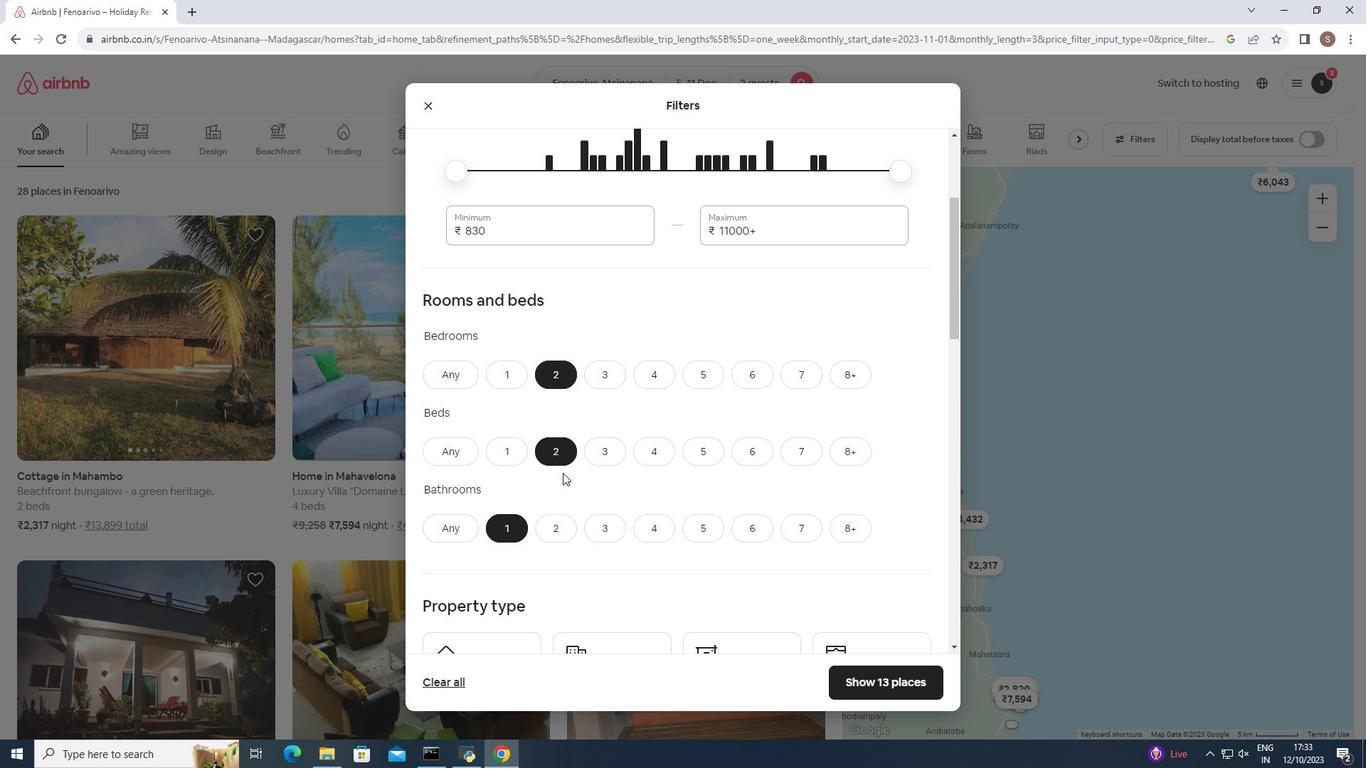 
Action: Mouse scrolled (562, 472) with delta (0, 0)
Screenshot: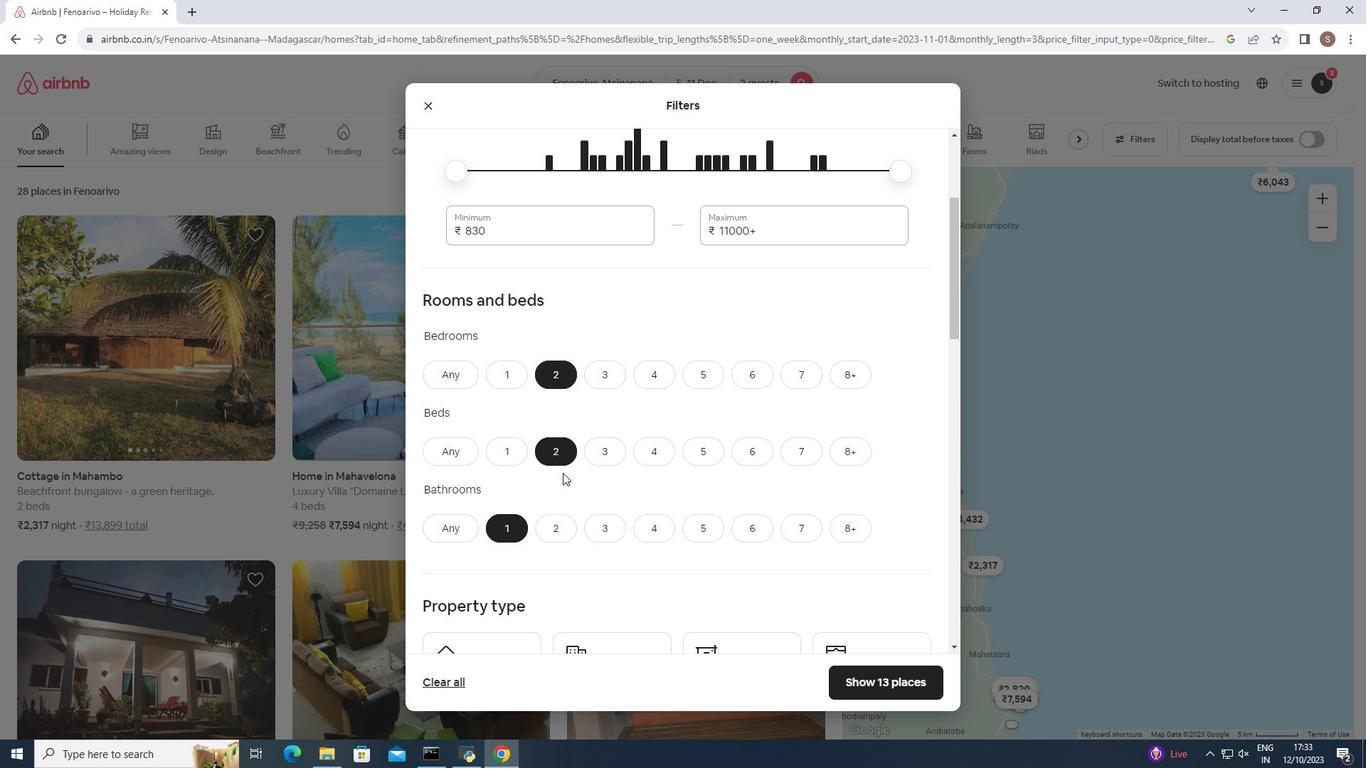 
Action: Mouse scrolled (562, 472) with delta (0, 0)
Screenshot: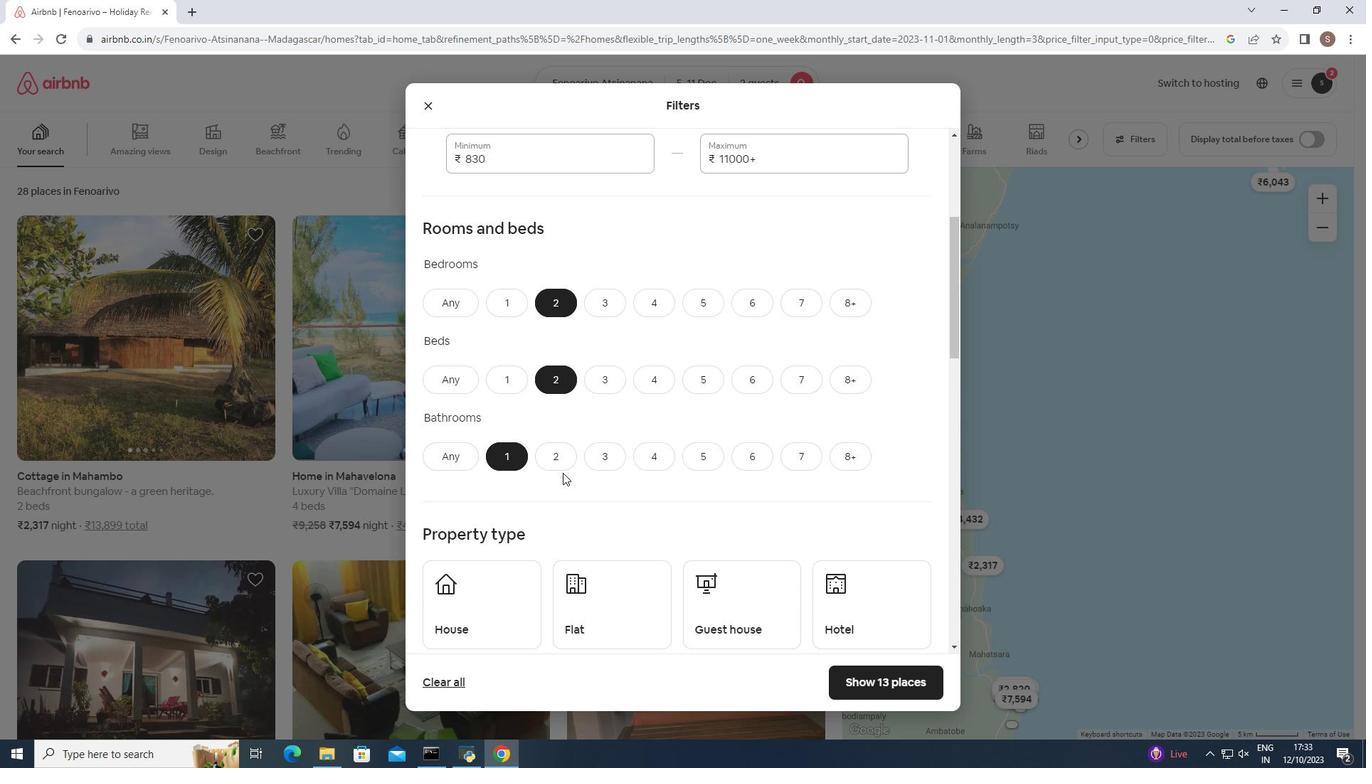 
Action: Mouse scrolled (562, 472) with delta (0, 0)
Screenshot: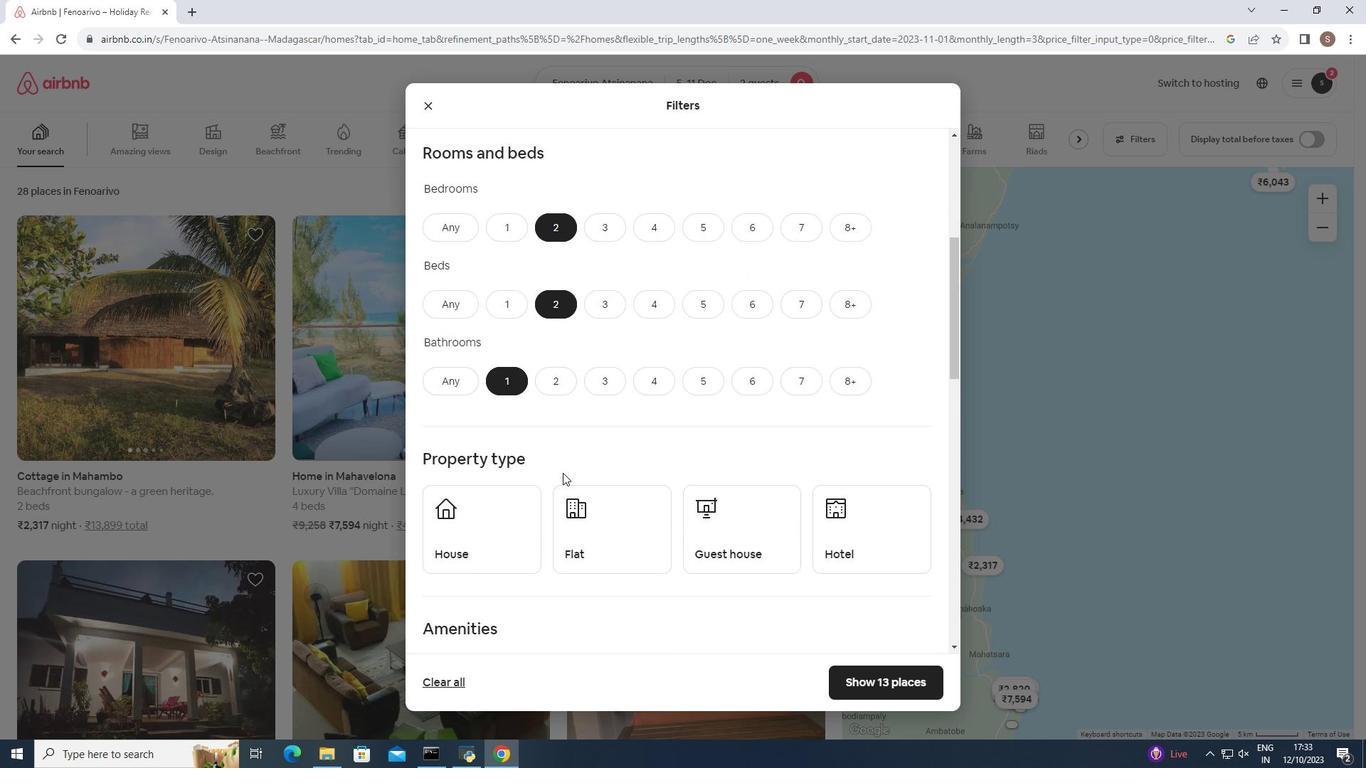 
Action: Mouse scrolled (562, 472) with delta (0, 0)
Screenshot: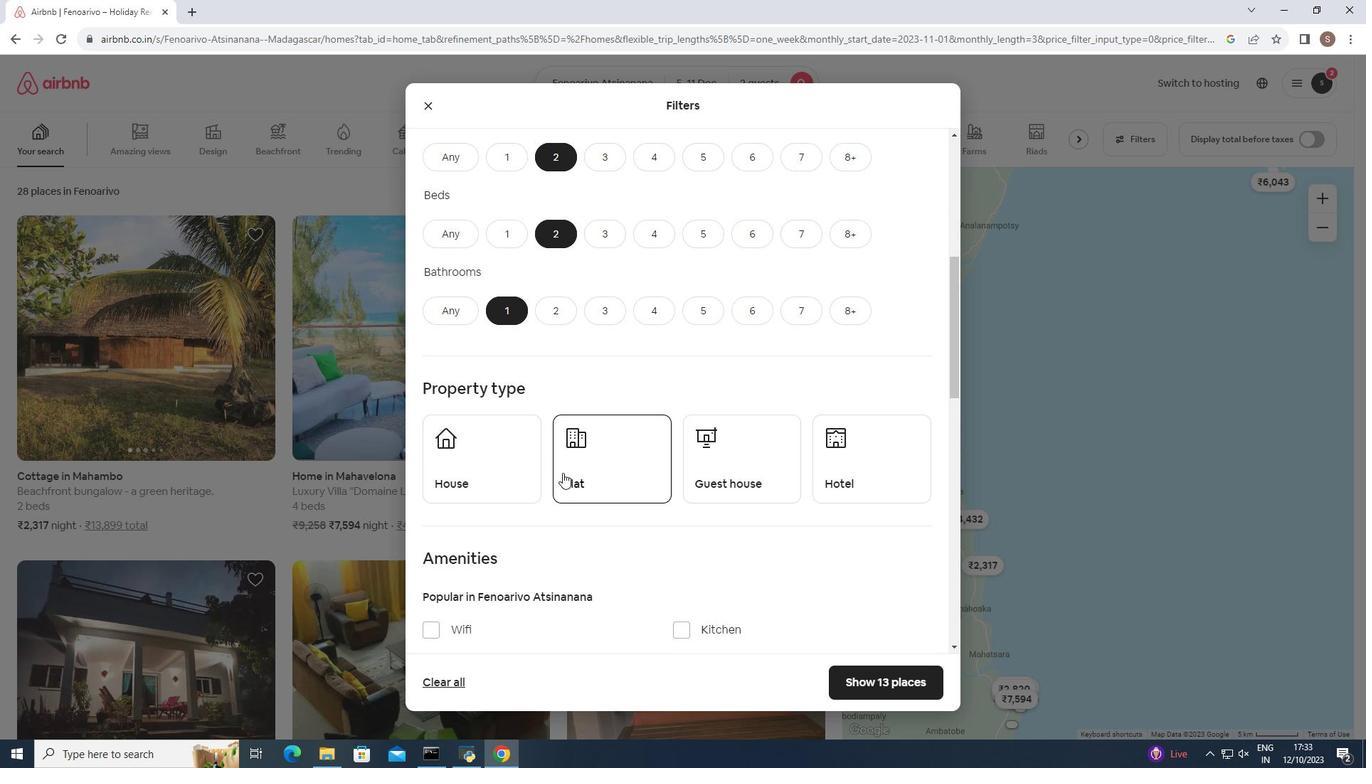 
Action: Mouse scrolled (562, 472) with delta (0, 0)
Screenshot: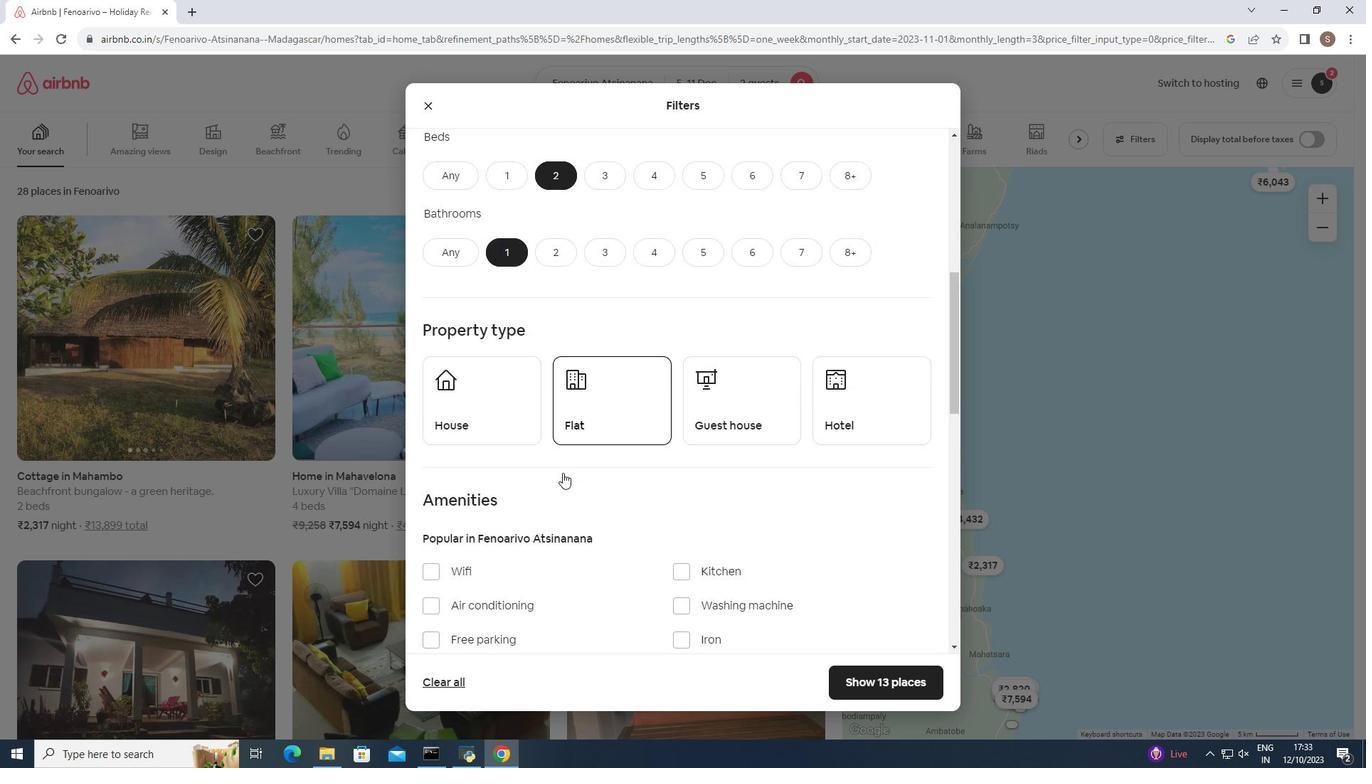
Action: Mouse scrolled (562, 472) with delta (0, 0)
Screenshot: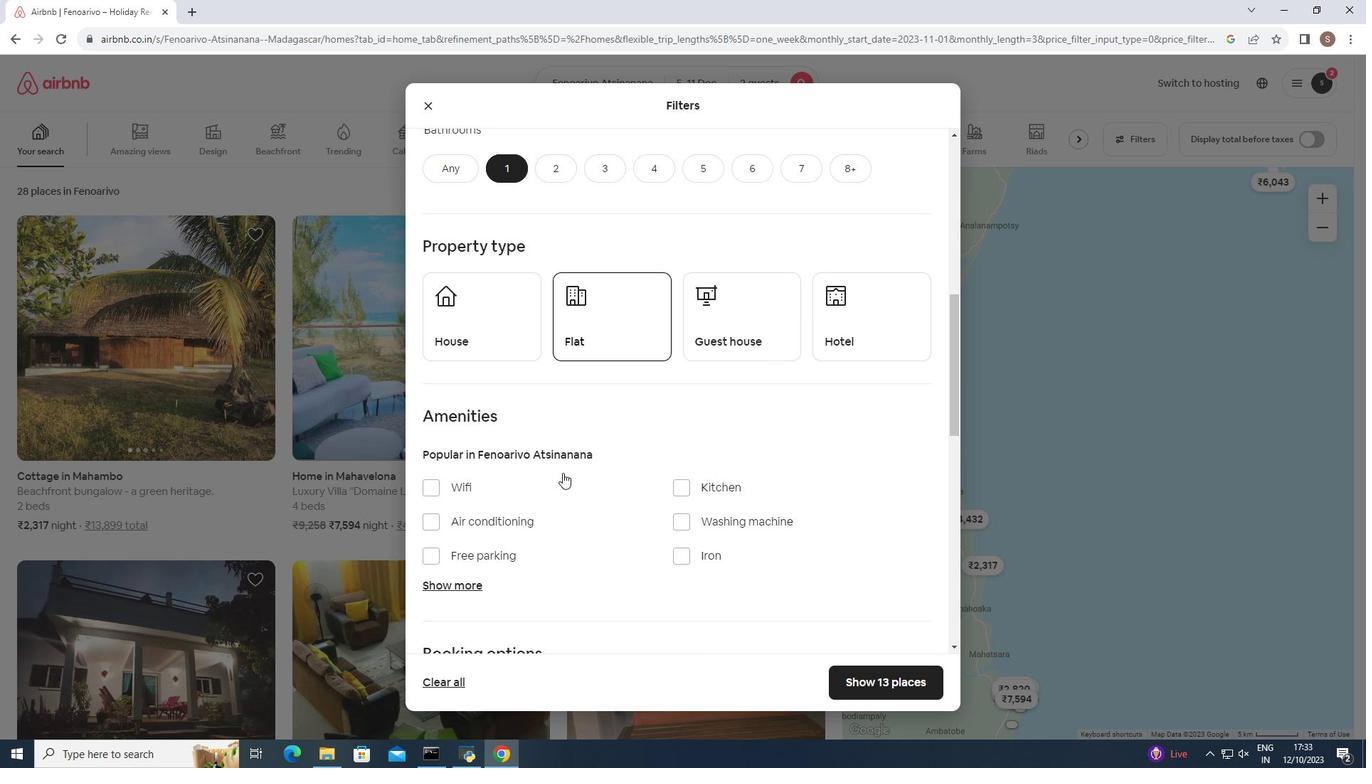 
Action: Mouse moved to (582, 264)
Screenshot: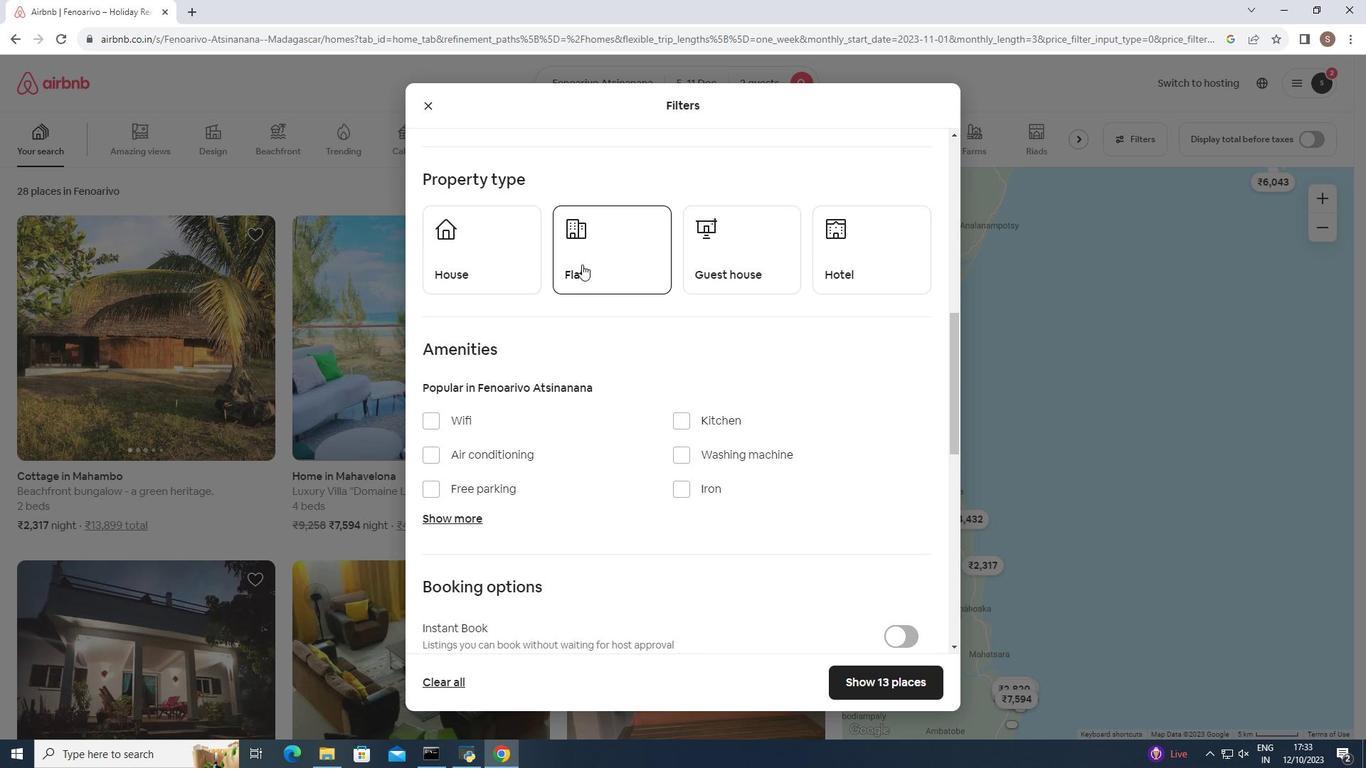 
Action: Mouse pressed left at (582, 264)
Screenshot: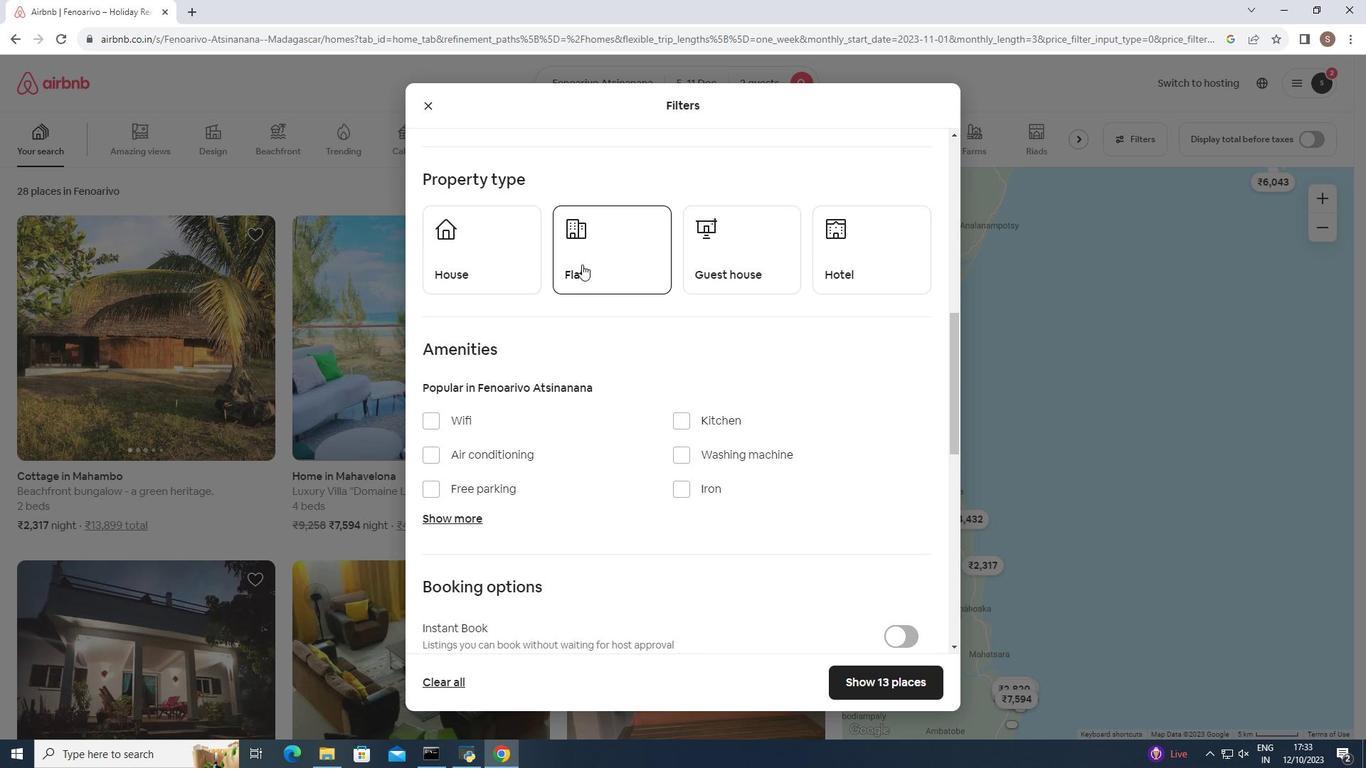 
Action: Mouse moved to (859, 681)
Screenshot: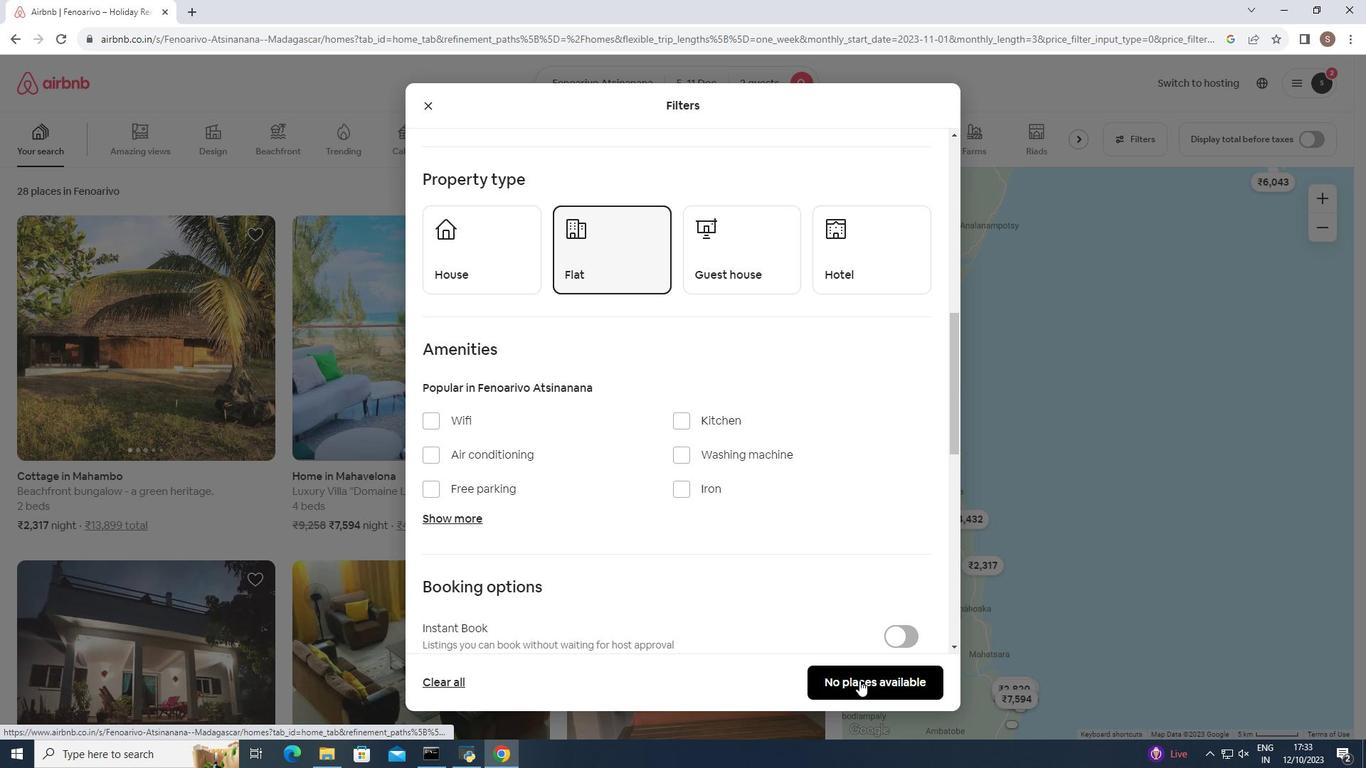 
Action: Mouse pressed left at (859, 681)
Screenshot: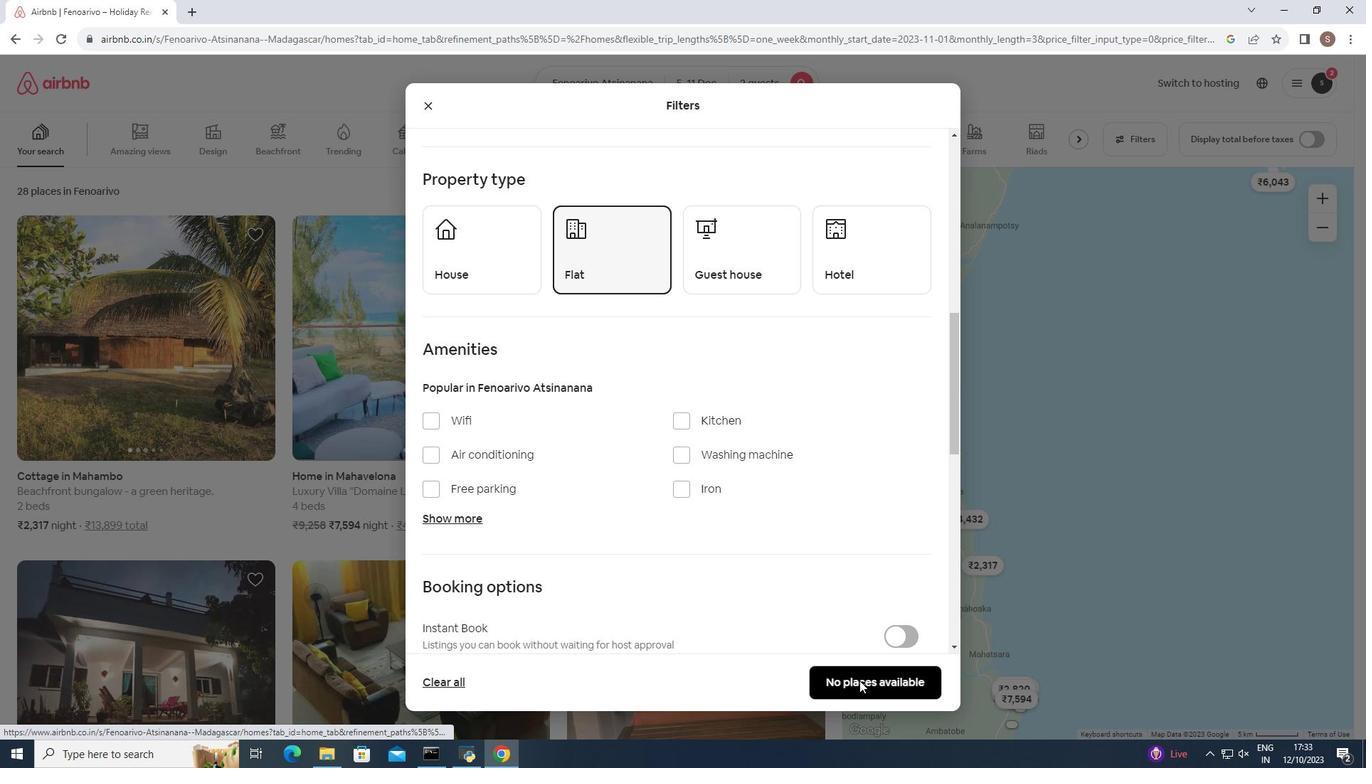 
Action: Mouse moved to (506, 484)
Screenshot: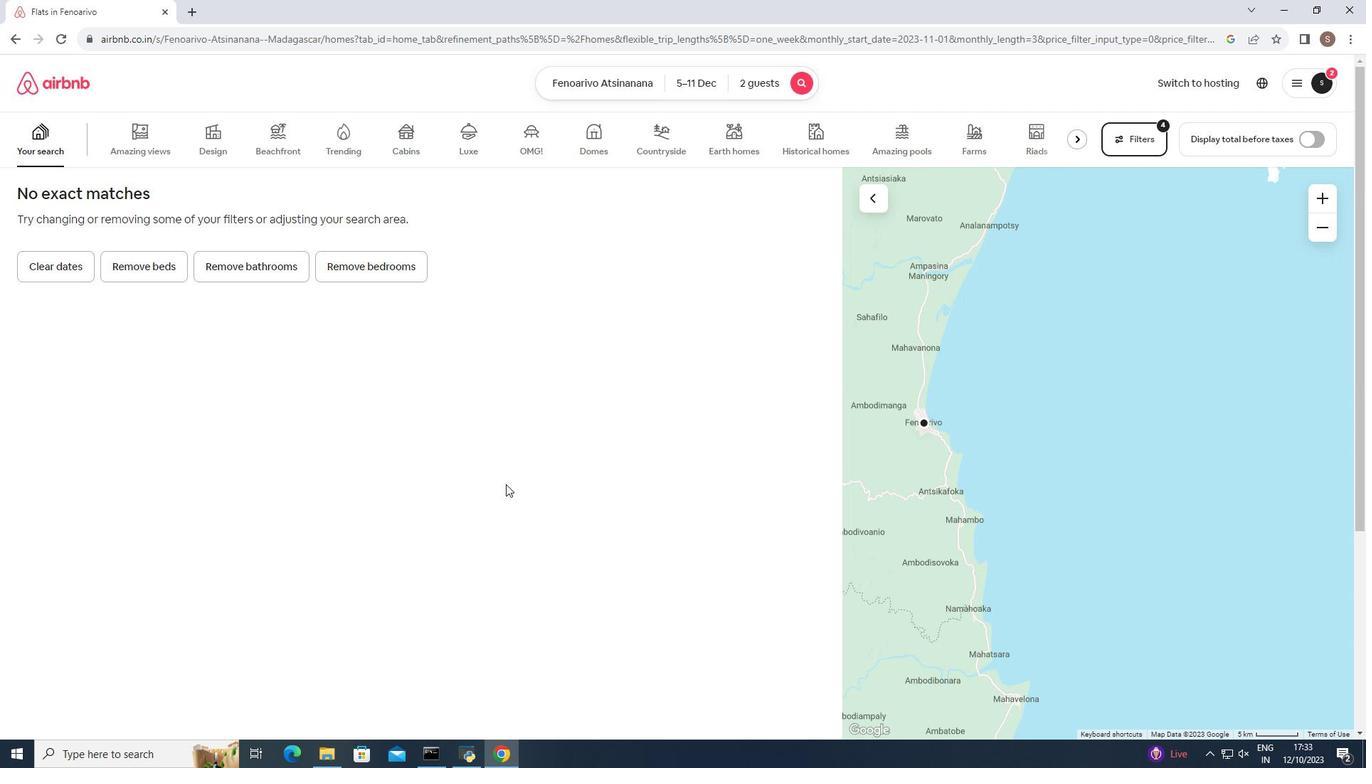 
